 Task: Search one way flight ticket for 1 adult, 5 children, 2 infants in seat and 1 infant on lap in first from Christiansted,st. Croix: Henry E. Rohlsen Airport to Gillette: Gillette Campbell County Airport on 5-1-2023. Choice of flights is Westjet. Number of bags: 2 carry on bags and 6 checked bags. Price is upto 106000. Outbound departure time preference is 15:00.
Action: Mouse moved to (199, 348)
Screenshot: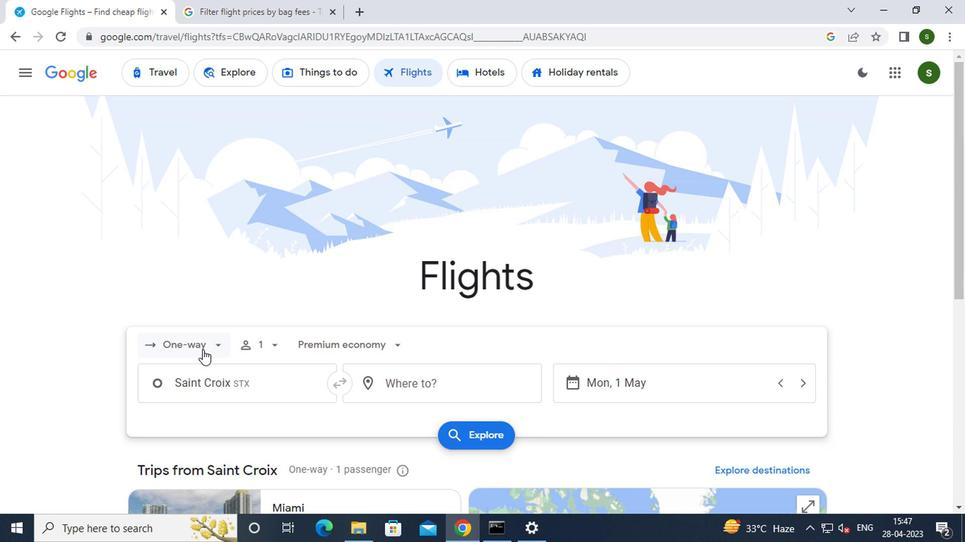 
Action: Mouse pressed left at (199, 348)
Screenshot: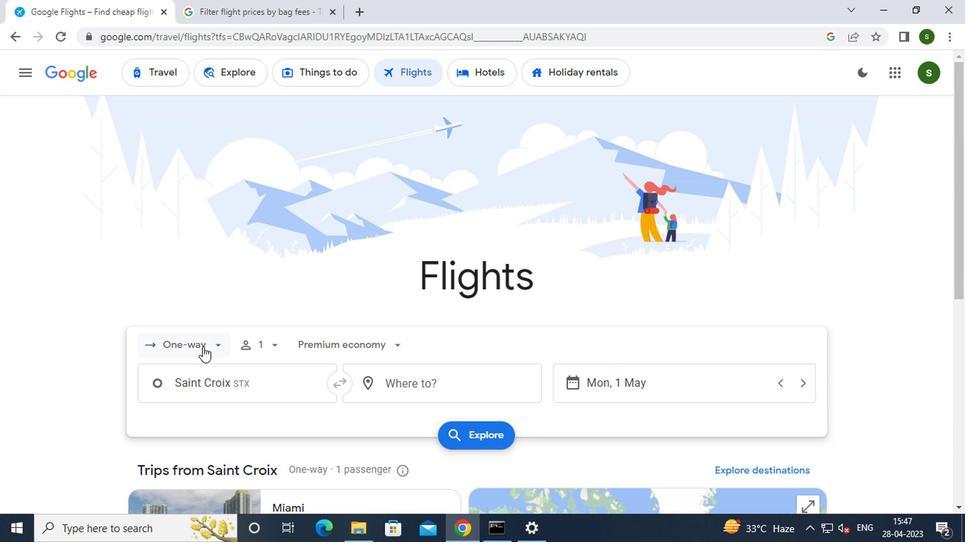 
Action: Mouse moved to (195, 407)
Screenshot: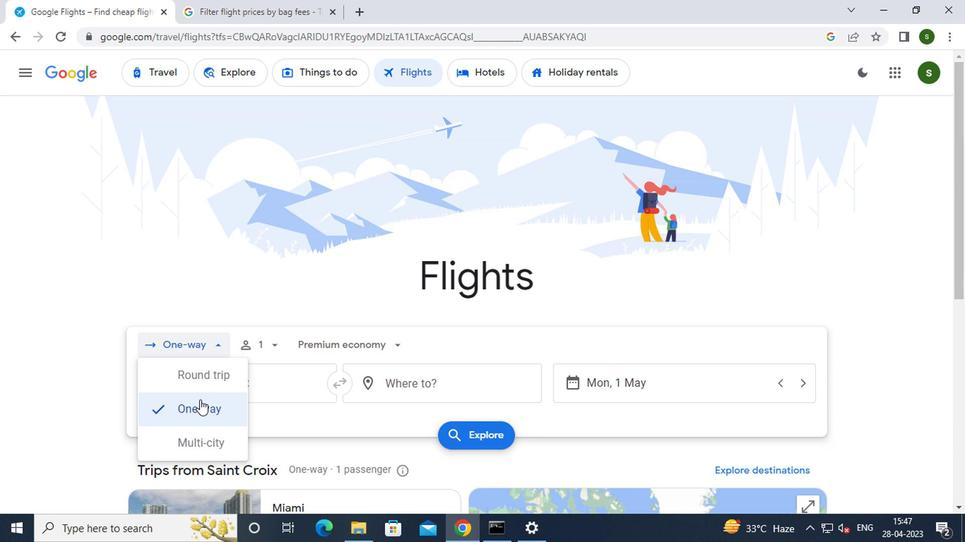 
Action: Mouse pressed left at (195, 407)
Screenshot: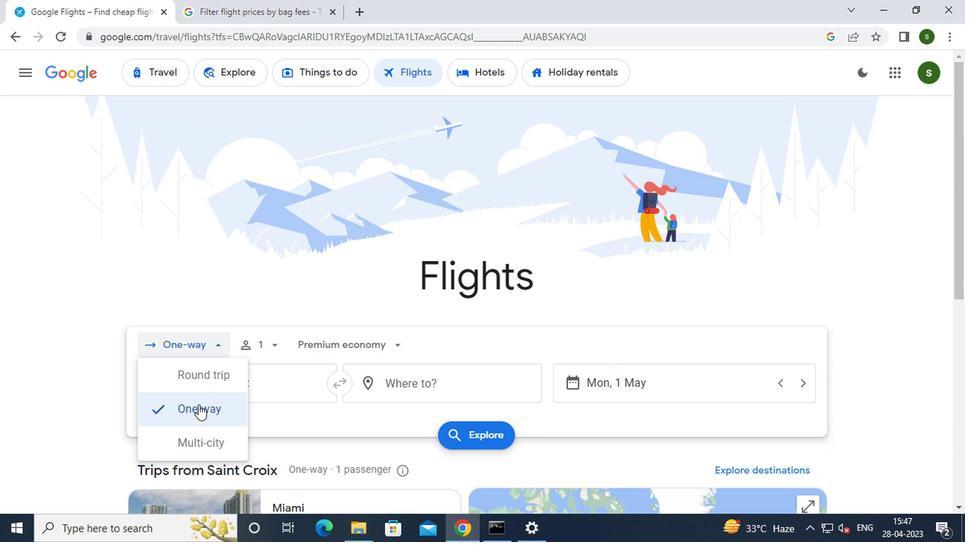 
Action: Mouse moved to (254, 347)
Screenshot: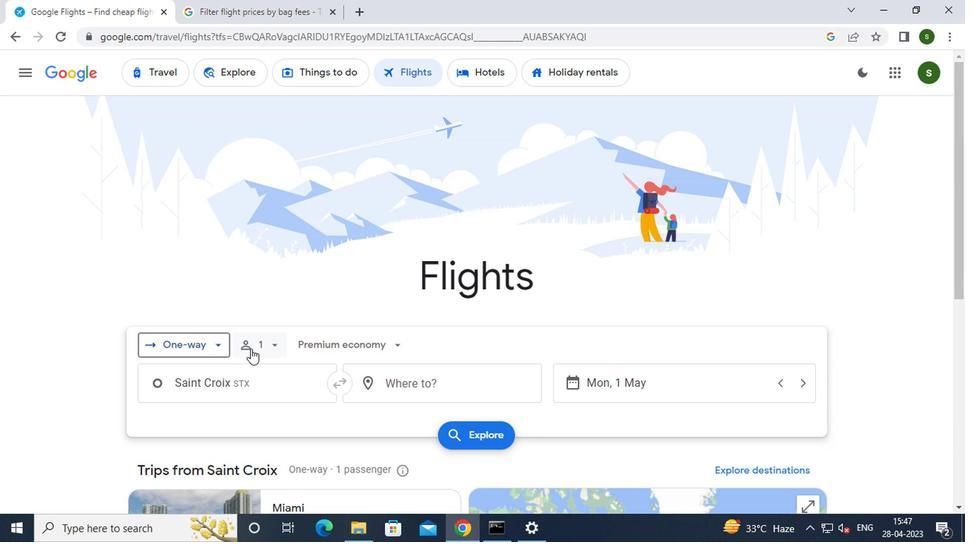 
Action: Mouse pressed left at (254, 347)
Screenshot: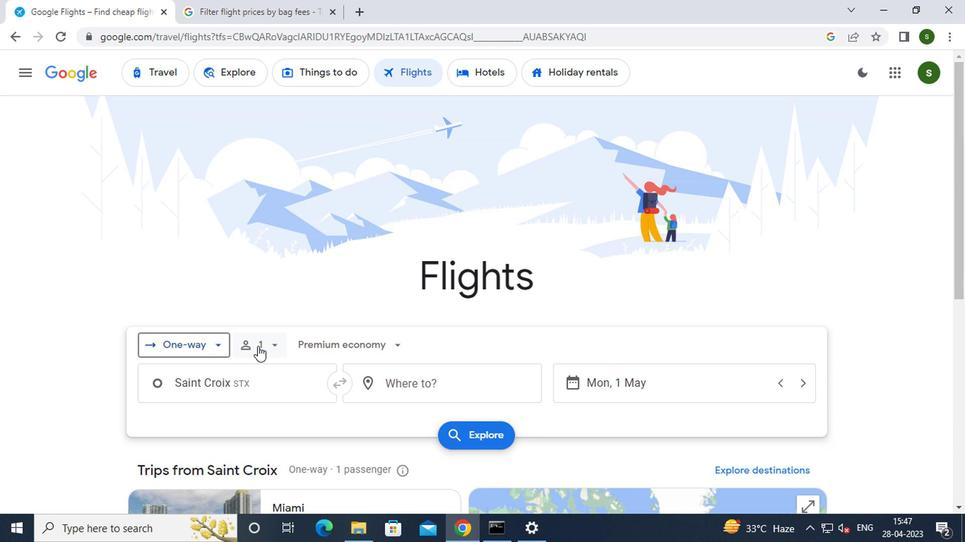 
Action: Mouse moved to (377, 413)
Screenshot: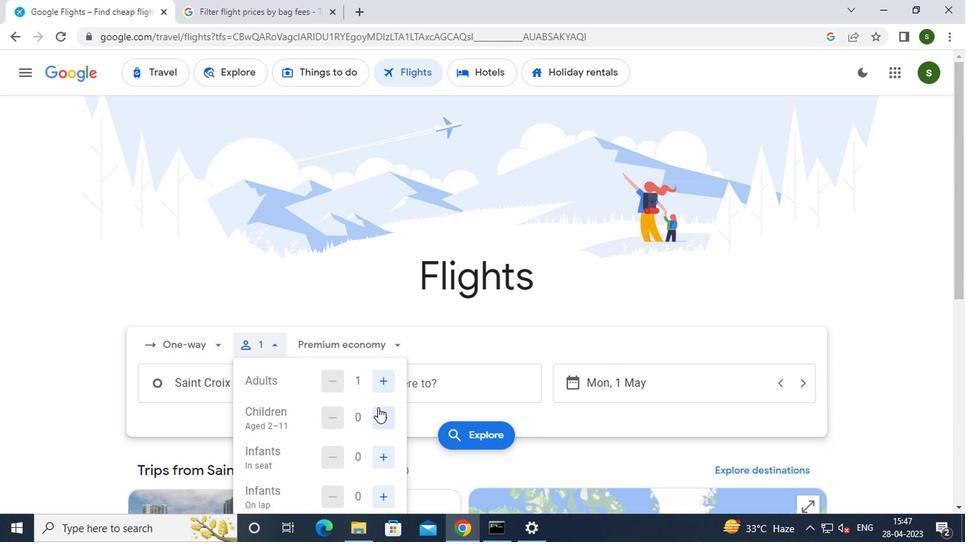 
Action: Mouse pressed left at (377, 413)
Screenshot: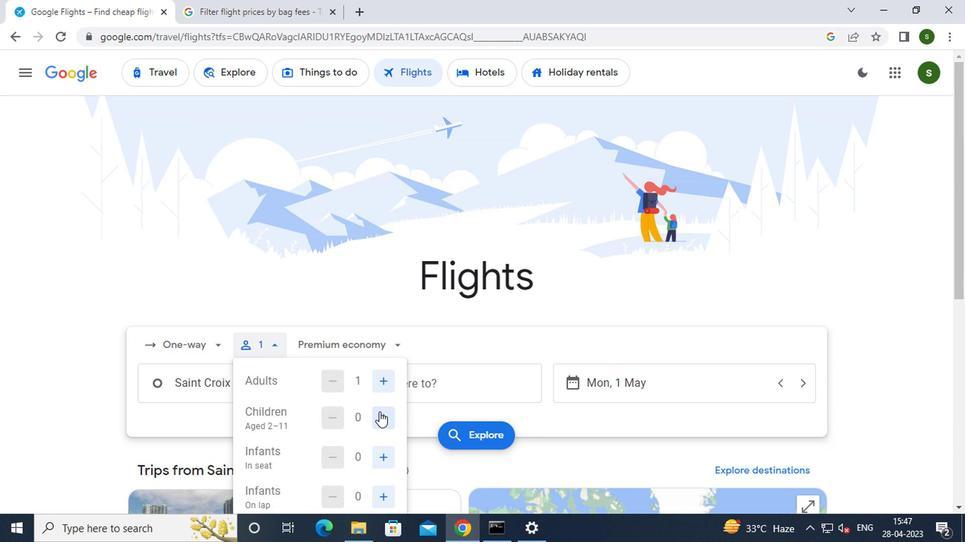 
Action: Mouse pressed left at (377, 413)
Screenshot: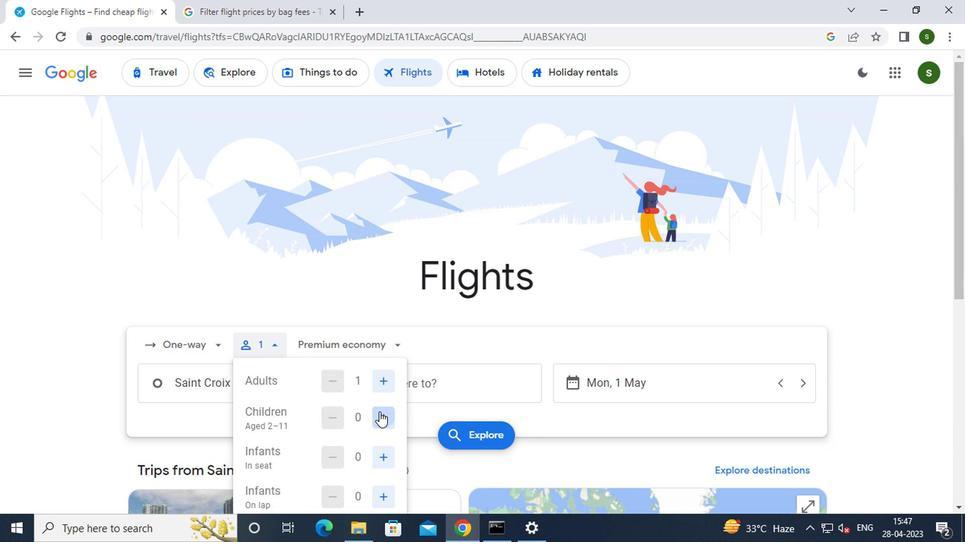
Action: Mouse pressed left at (377, 413)
Screenshot: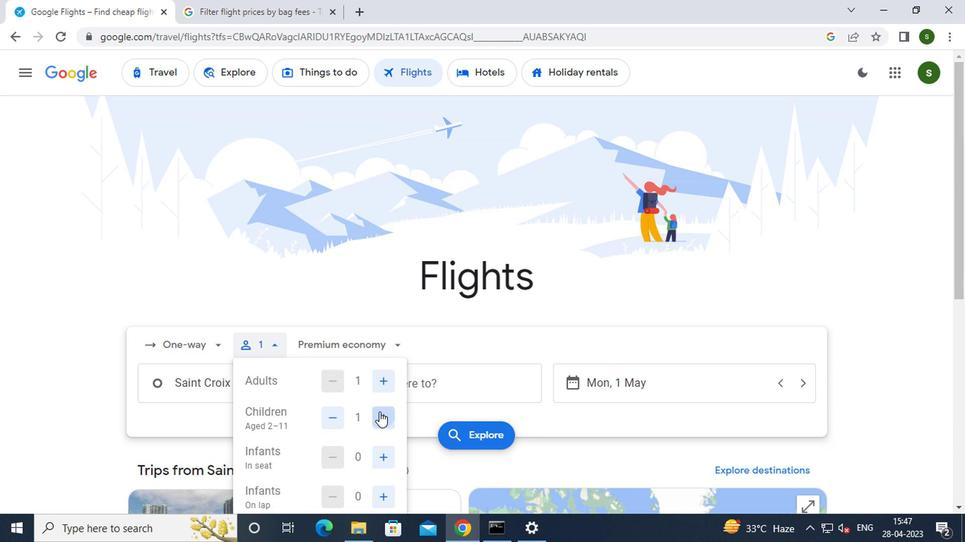 
Action: Mouse pressed left at (377, 413)
Screenshot: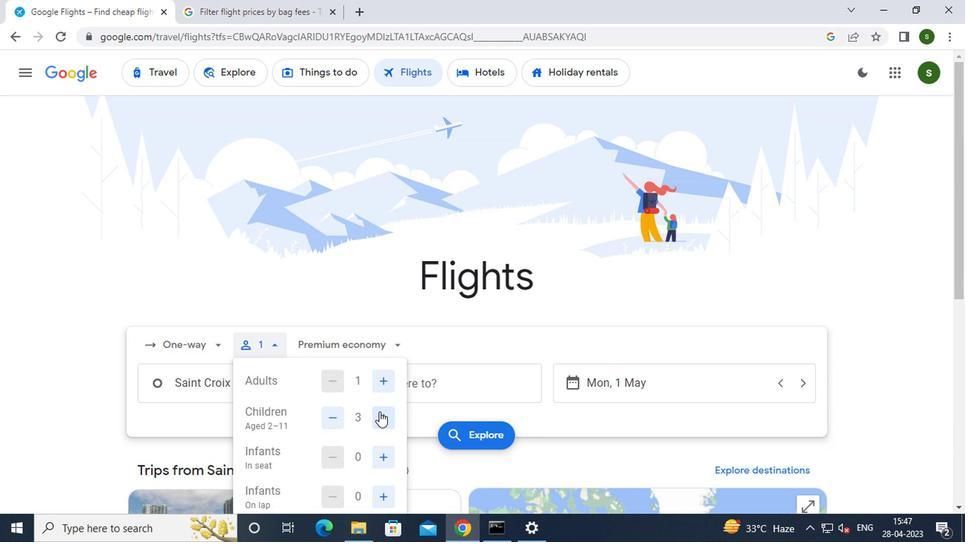 
Action: Mouse moved to (373, 404)
Screenshot: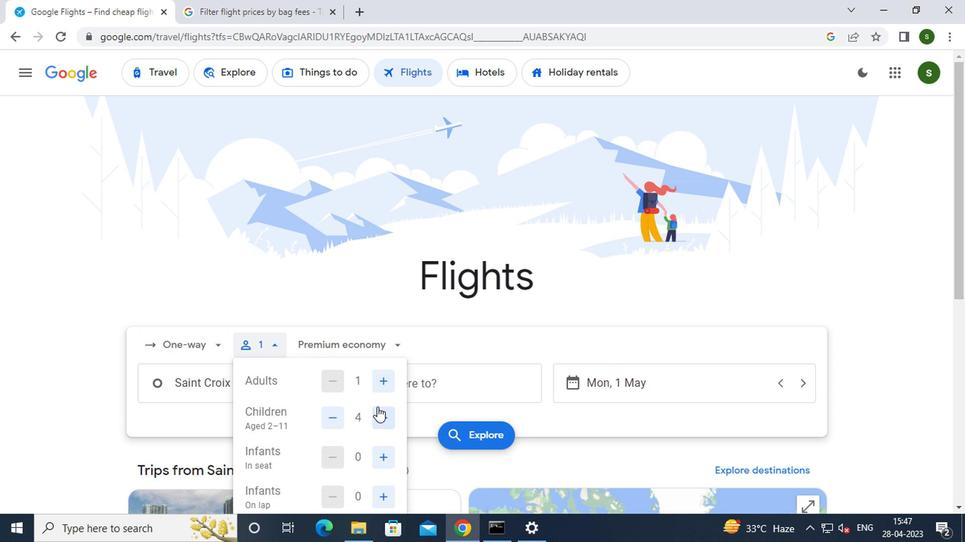 
Action: Mouse scrolled (373, 403) with delta (0, 0)
Screenshot: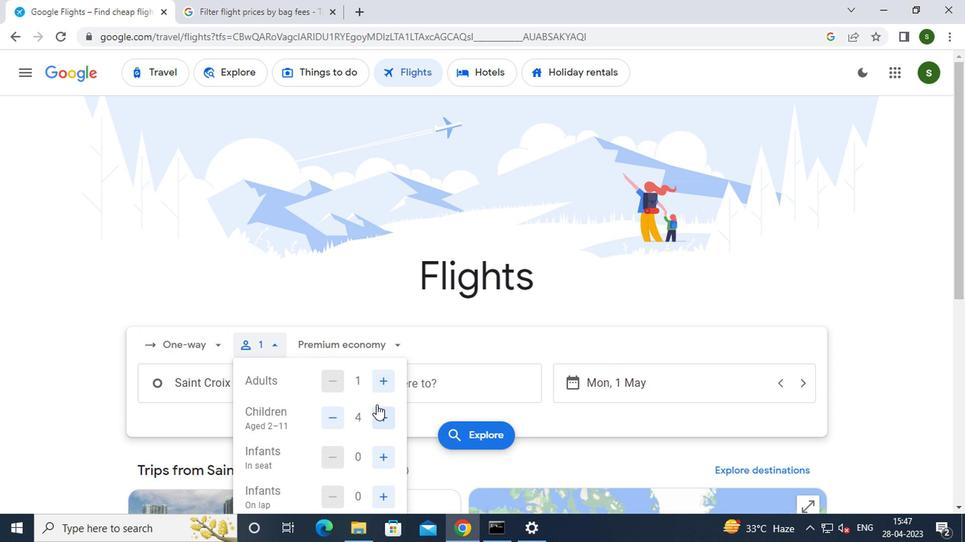 
Action: Mouse moved to (375, 378)
Screenshot: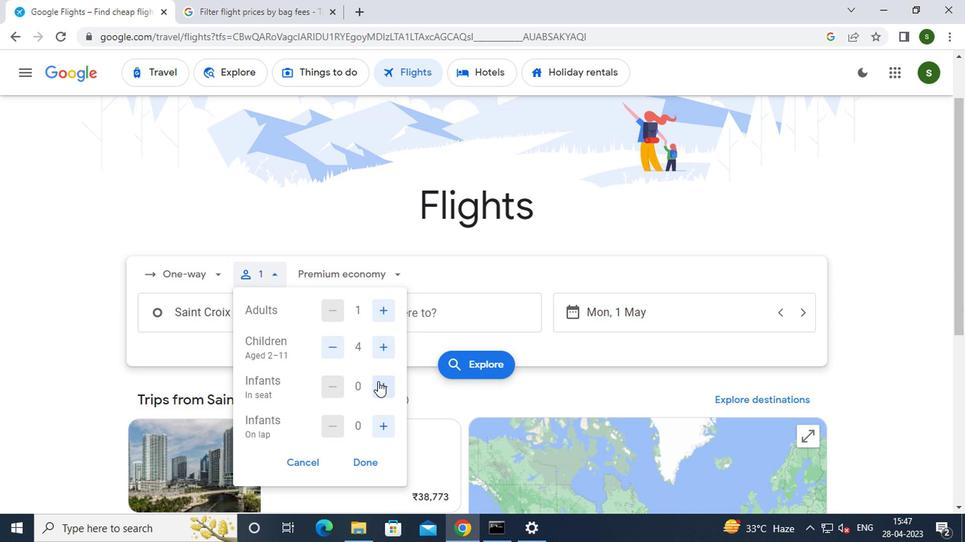 
Action: Mouse pressed left at (375, 378)
Screenshot: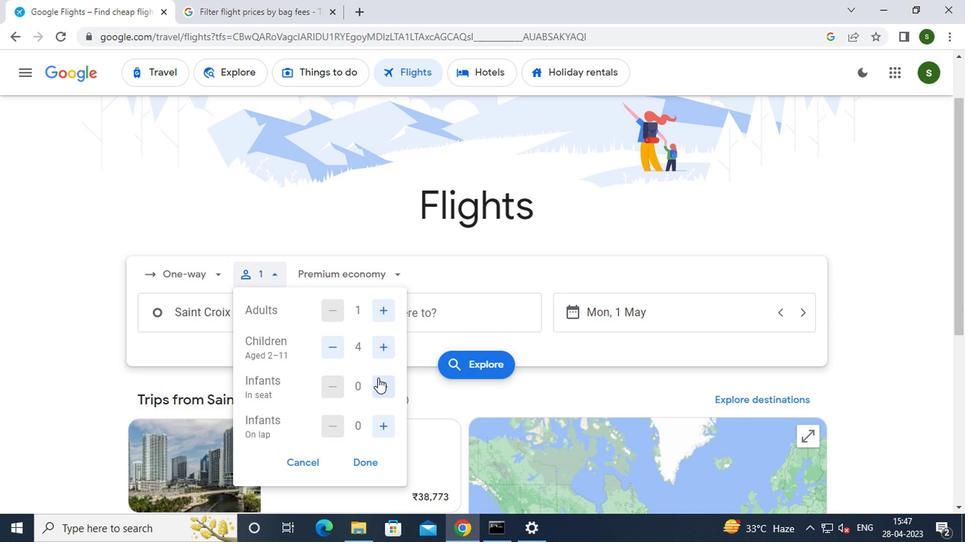 
Action: Mouse moved to (383, 420)
Screenshot: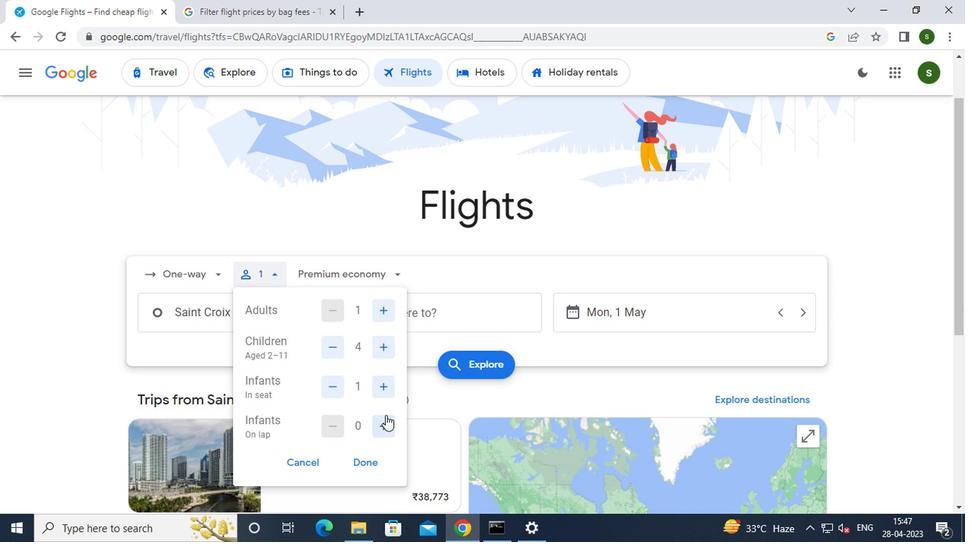 
Action: Mouse pressed left at (383, 420)
Screenshot: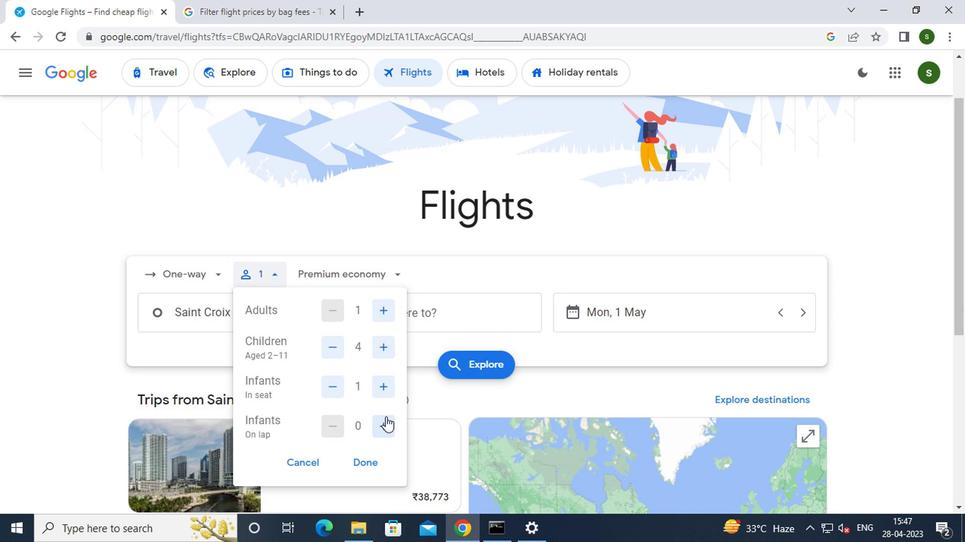 
Action: Mouse moved to (366, 283)
Screenshot: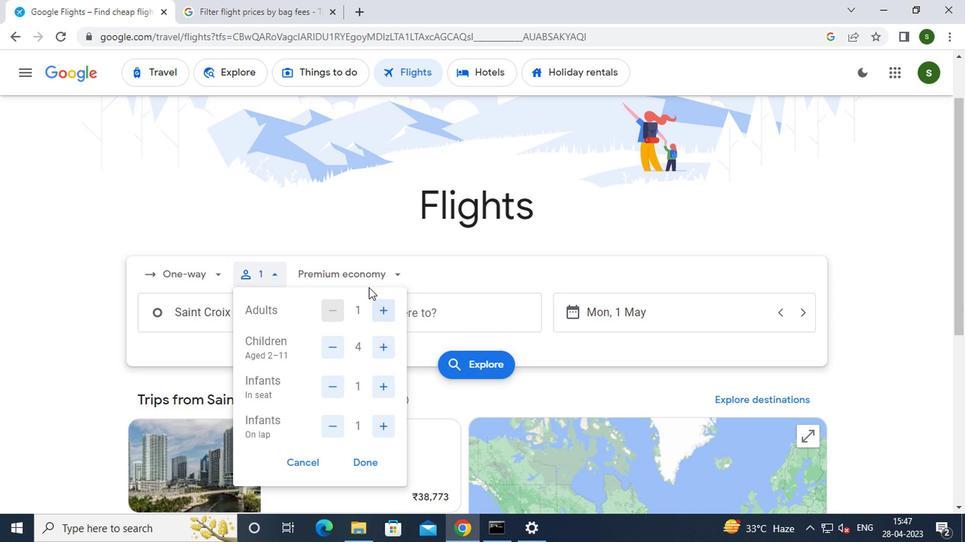 
Action: Mouse pressed left at (366, 283)
Screenshot: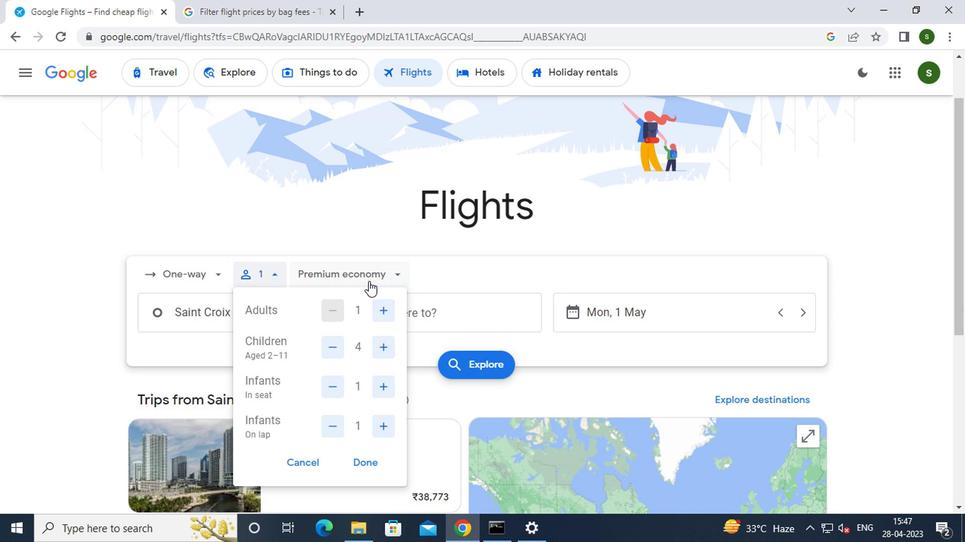 
Action: Mouse moved to (354, 407)
Screenshot: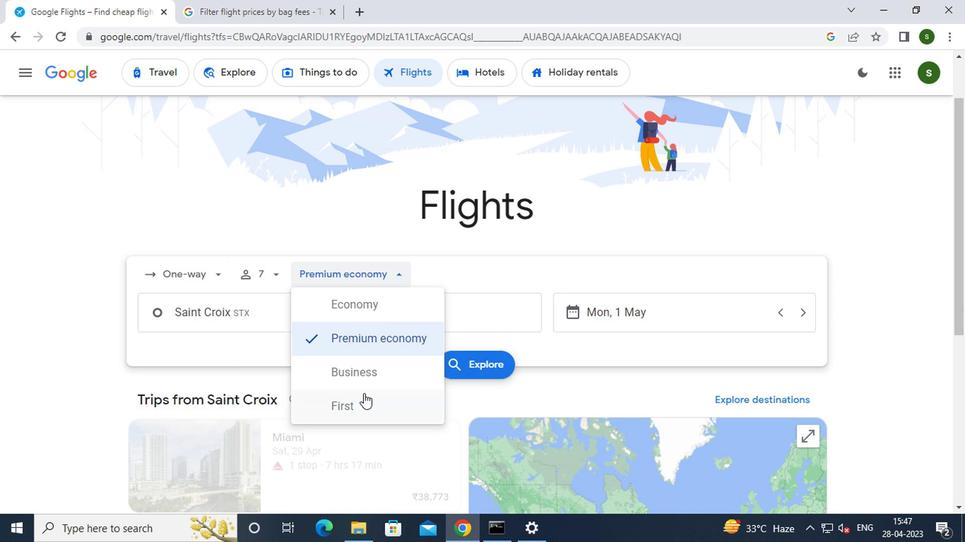 
Action: Mouse pressed left at (354, 407)
Screenshot: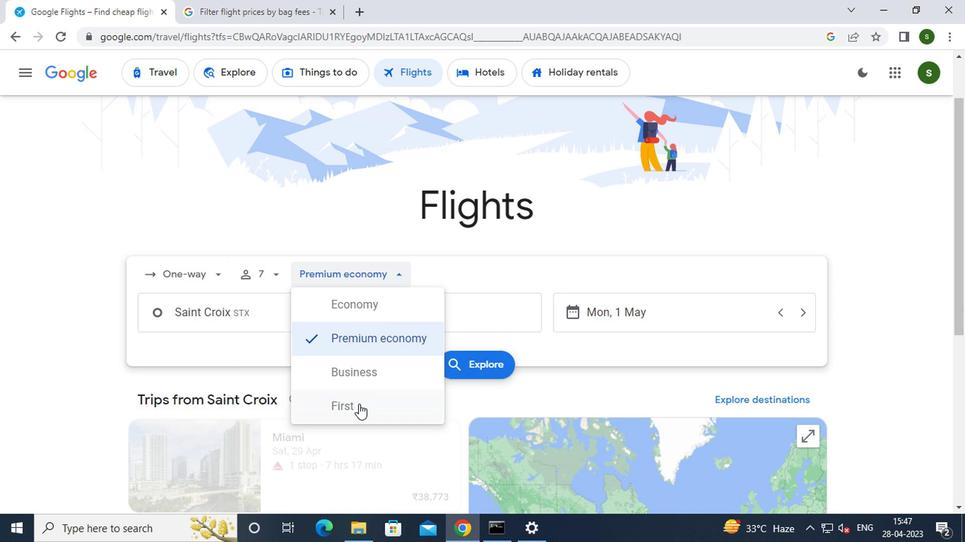 
Action: Mouse moved to (271, 326)
Screenshot: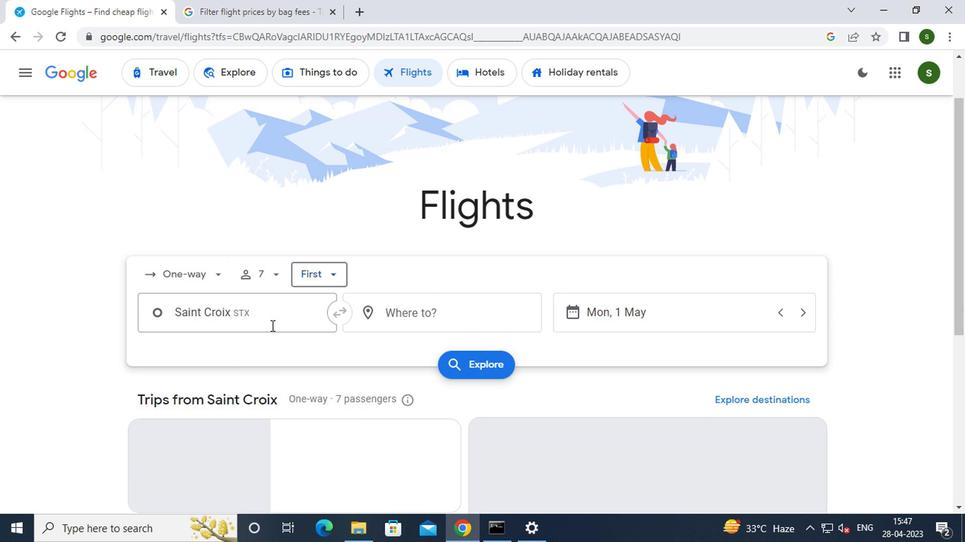 
Action: Mouse pressed left at (271, 326)
Screenshot: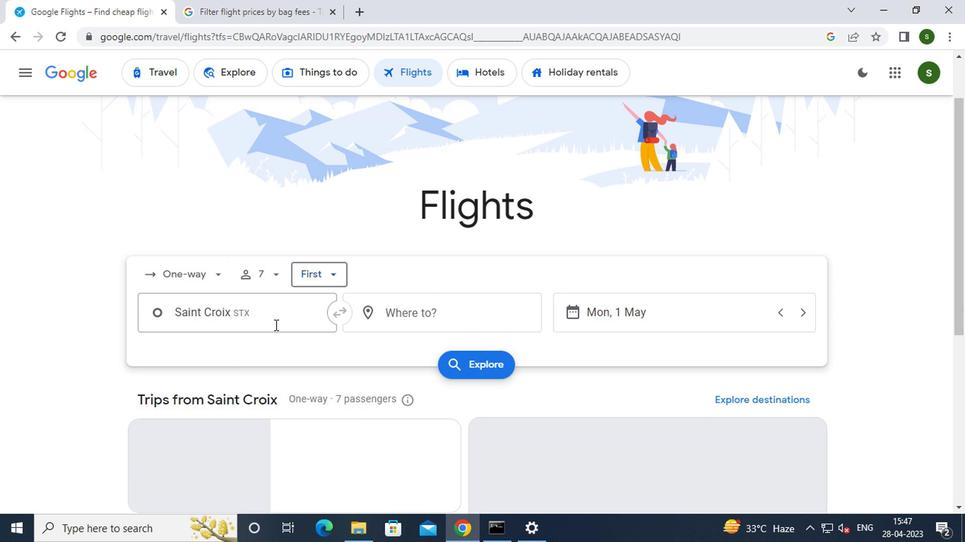 
Action: Key pressed h<Key.caps_lock>enry
Screenshot: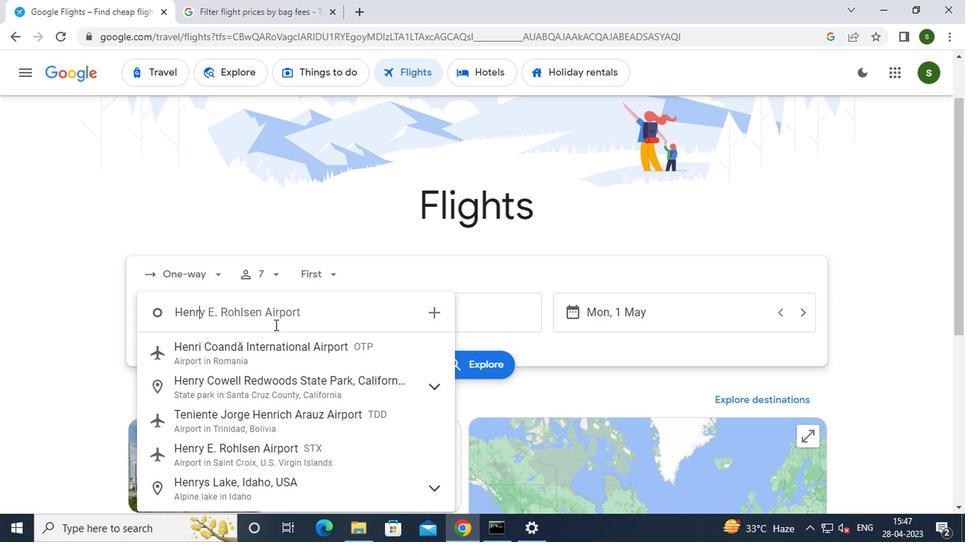 
Action: Mouse moved to (266, 425)
Screenshot: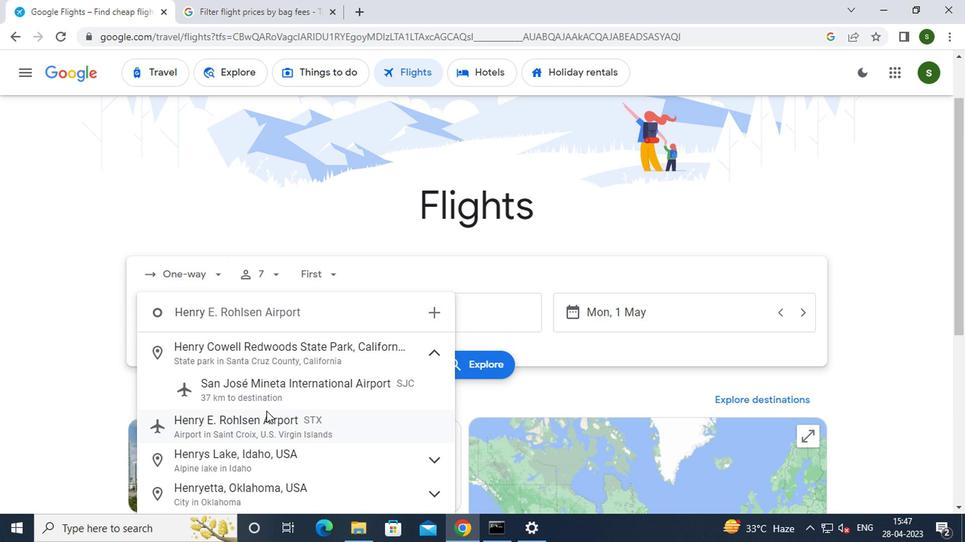 
Action: Mouse pressed left at (266, 425)
Screenshot: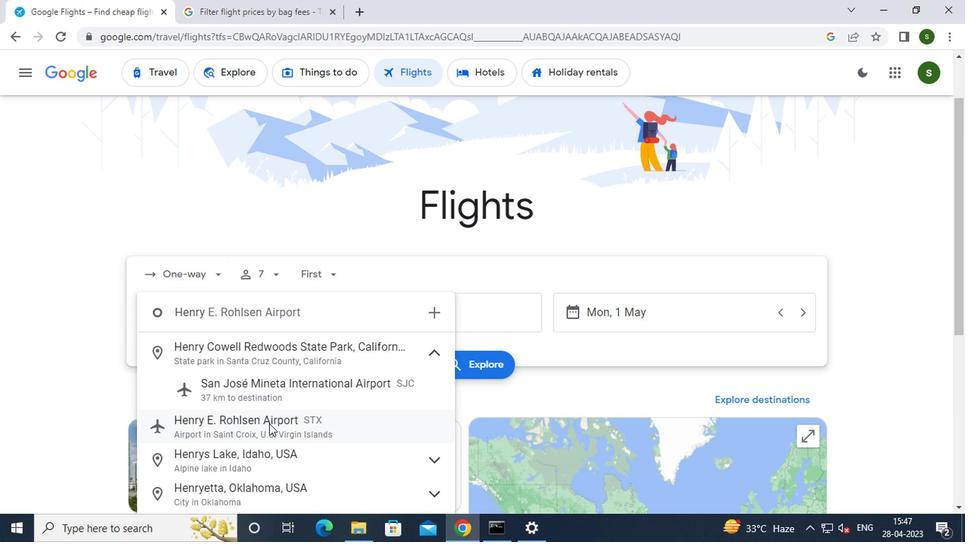 
Action: Mouse moved to (458, 310)
Screenshot: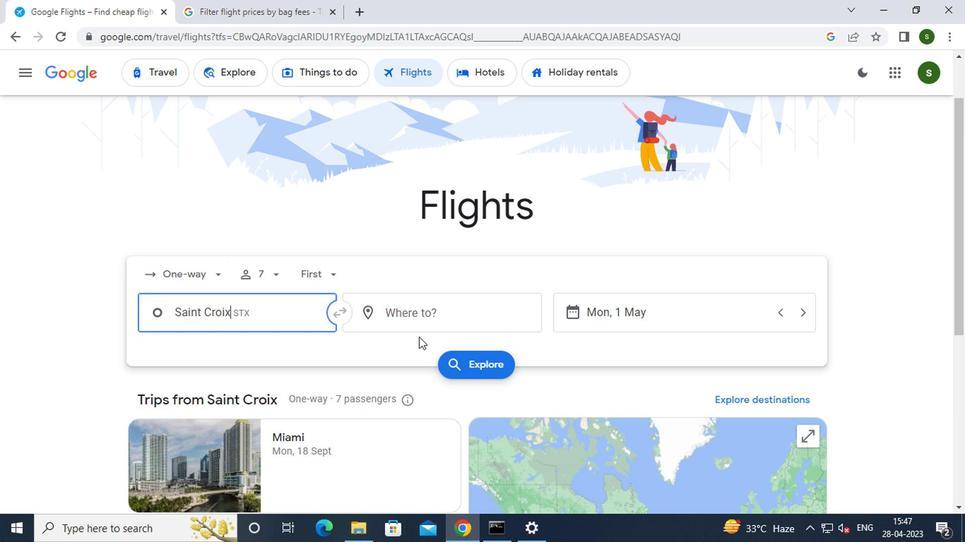 
Action: Mouse pressed left at (458, 310)
Screenshot: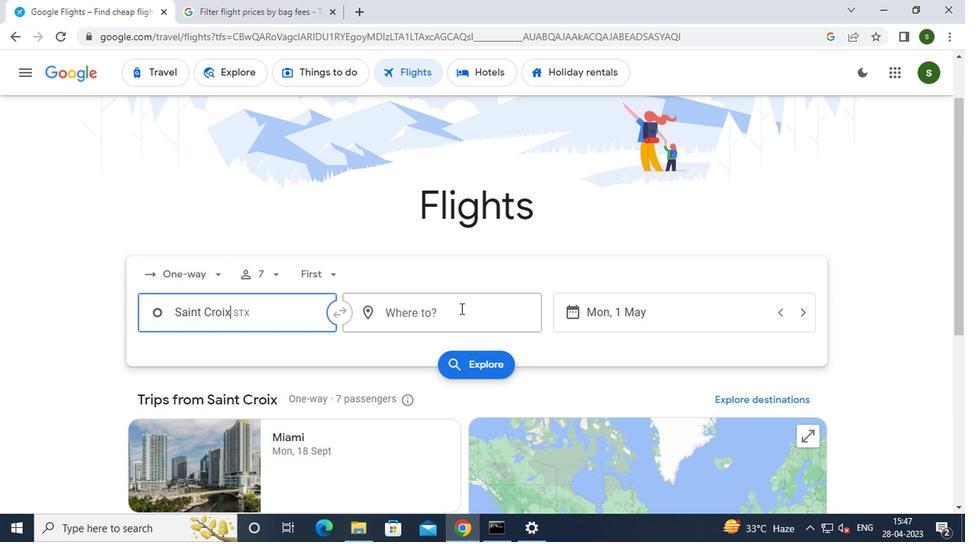 
Action: Mouse moved to (452, 306)
Screenshot: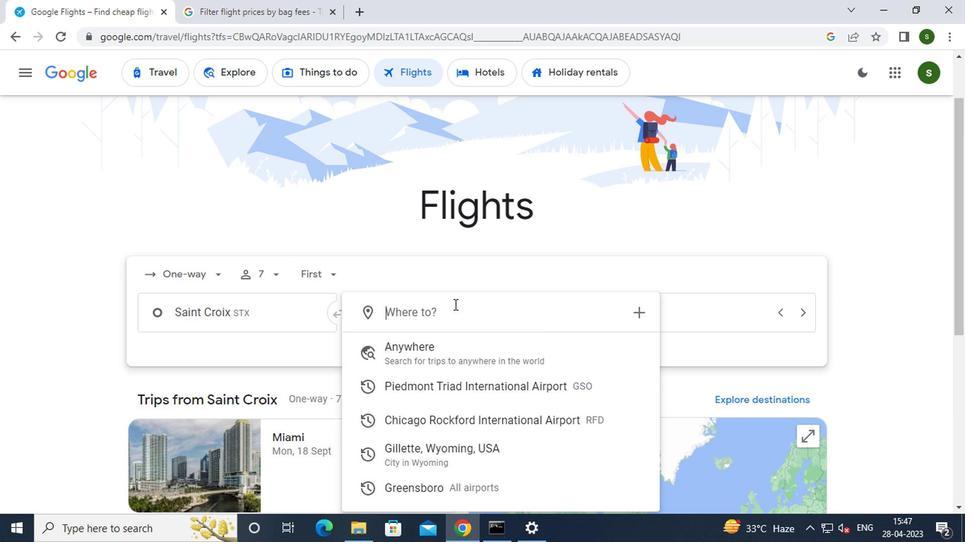 
Action: Key pressed <Key.caps_lock>g<Key.caps_lock>illette<Key.enter>
Screenshot: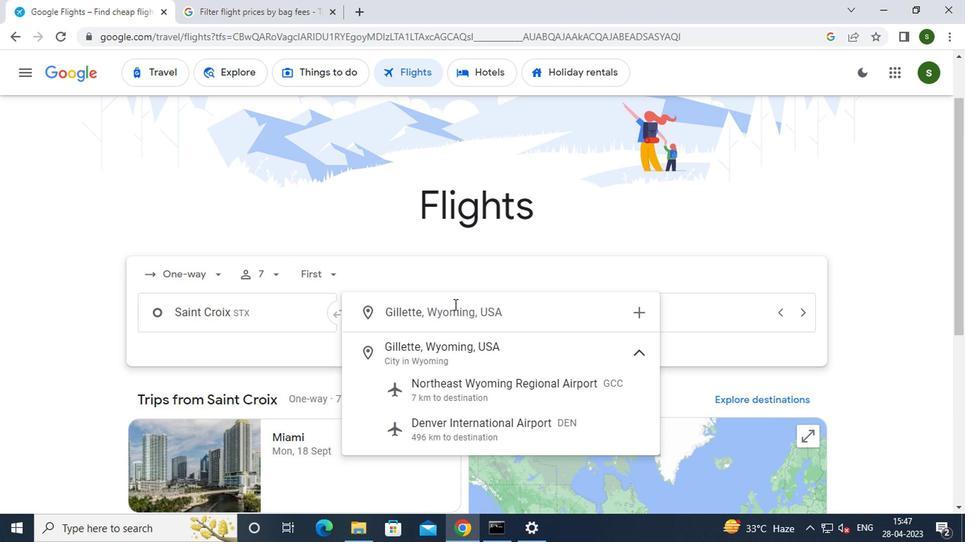 
Action: Mouse moved to (654, 312)
Screenshot: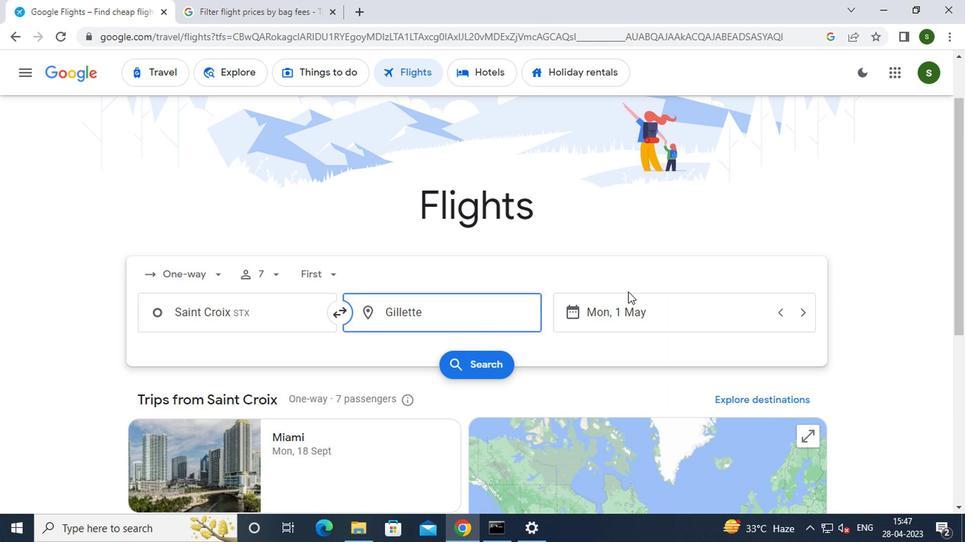
Action: Mouse pressed left at (654, 312)
Screenshot: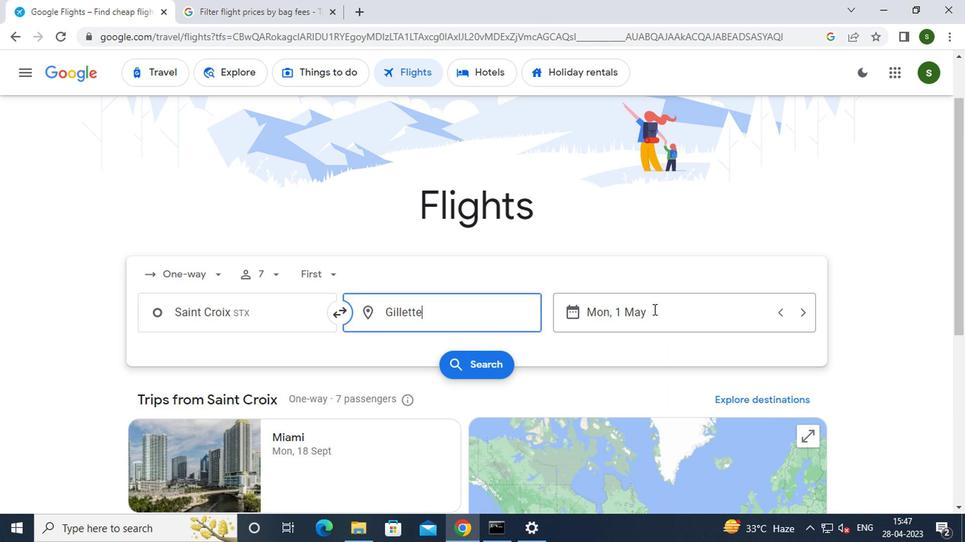 
Action: Mouse moved to (614, 264)
Screenshot: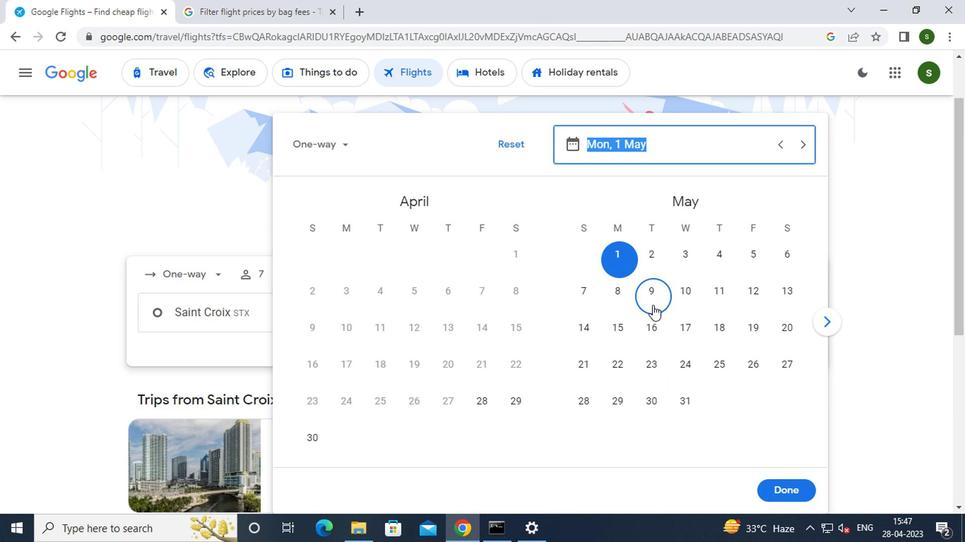 
Action: Mouse pressed left at (614, 264)
Screenshot: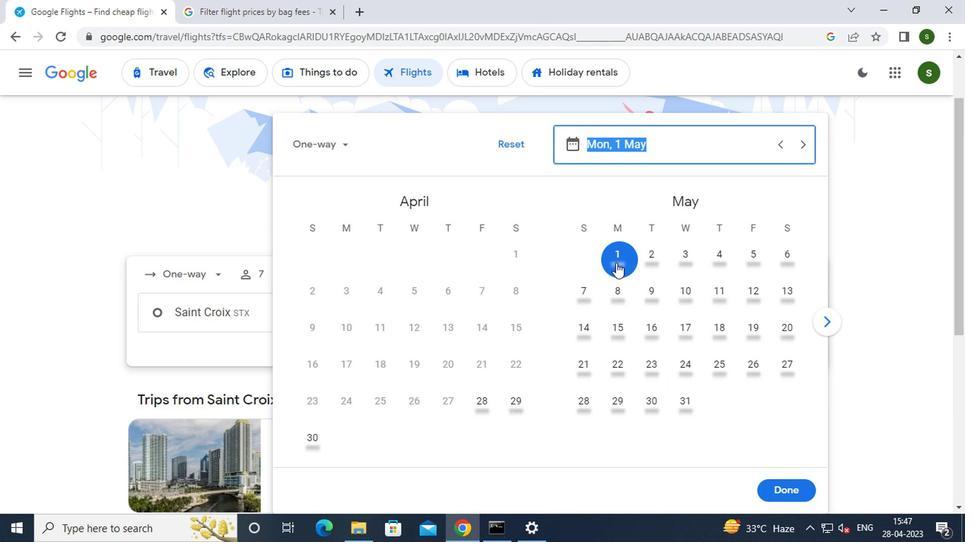 
Action: Mouse moved to (786, 488)
Screenshot: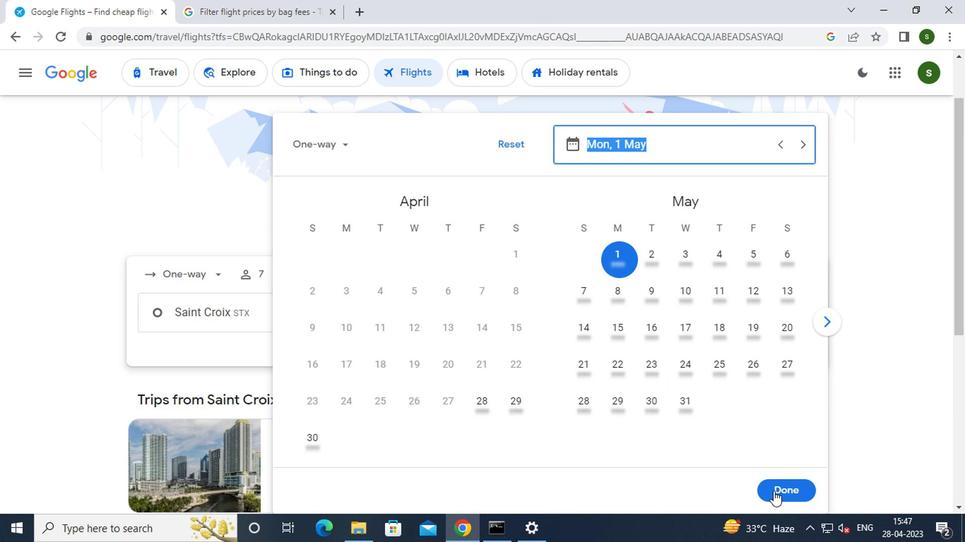 
Action: Mouse pressed left at (786, 488)
Screenshot: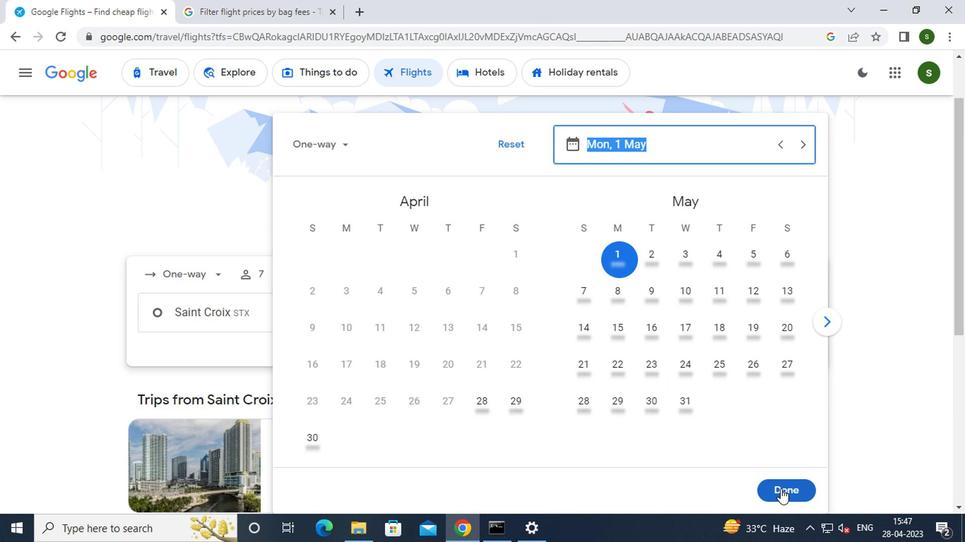 
Action: Mouse moved to (474, 373)
Screenshot: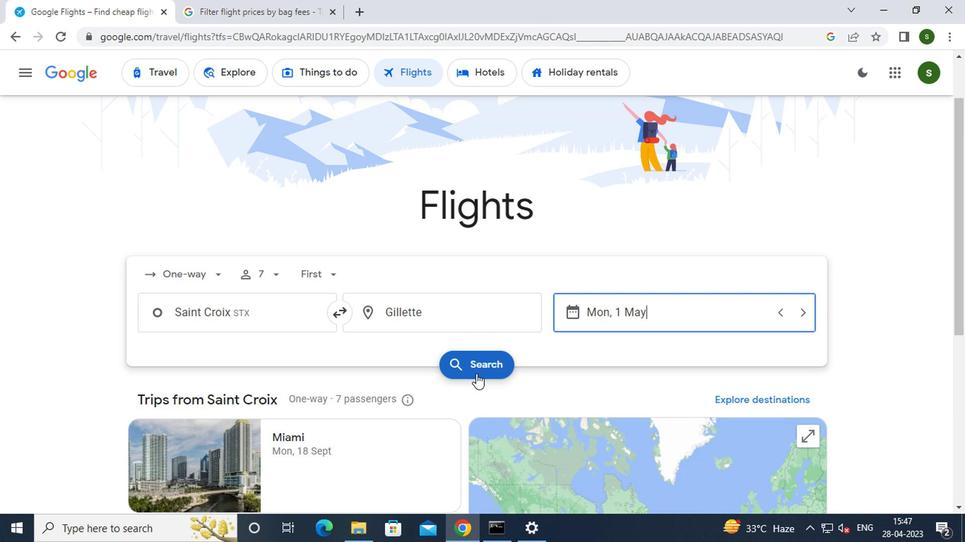 
Action: Mouse pressed left at (474, 373)
Screenshot: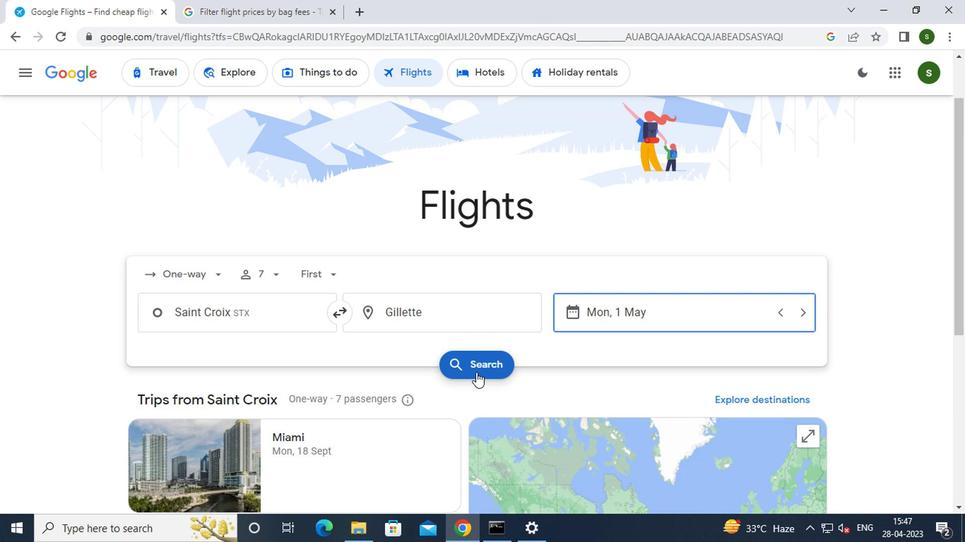 
Action: Mouse moved to (138, 209)
Screenshot: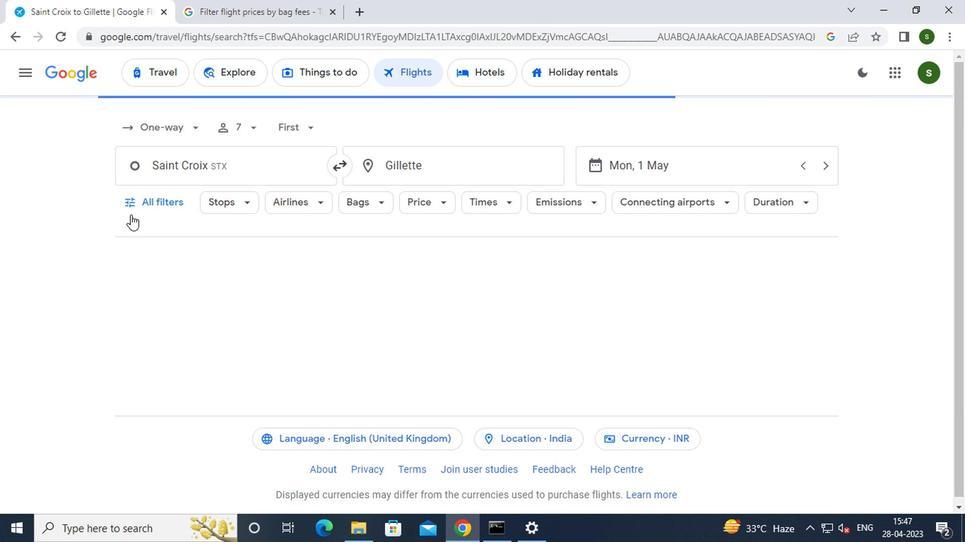 
Action: Mouse pressed left at (138, 209)
Screenshot: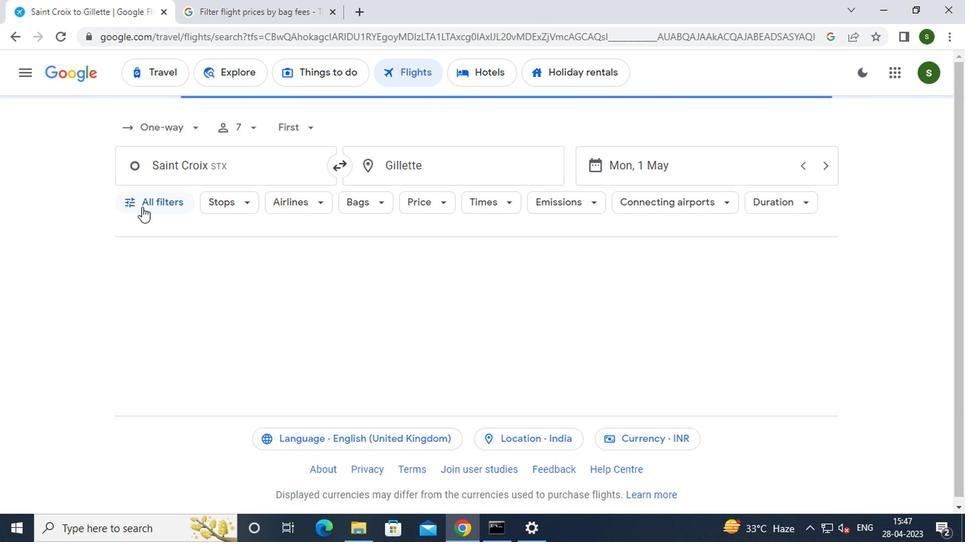 
Action: Mouse moved to (224, 307)
Screenshot: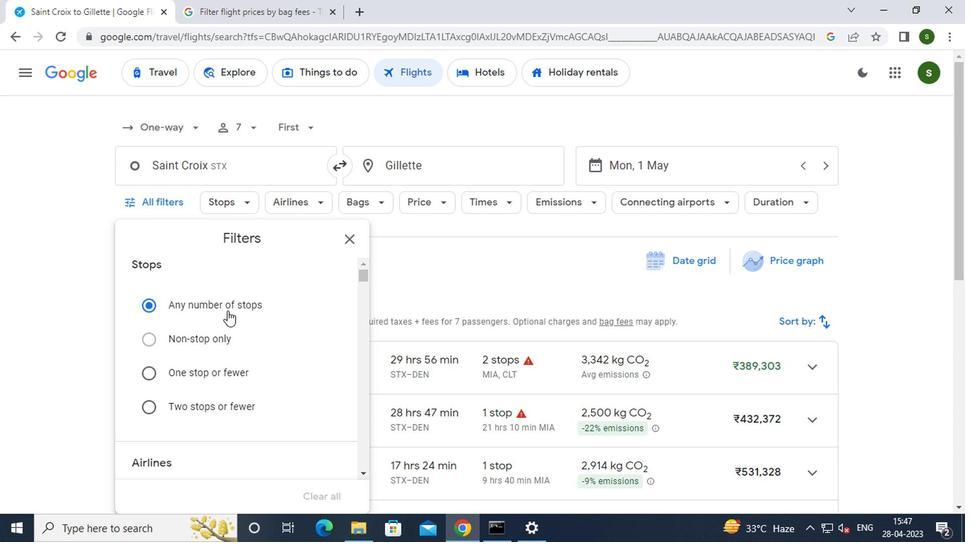 
Action: Mouse scrolled (224, 307) with delta (0, 0)
Screenshot: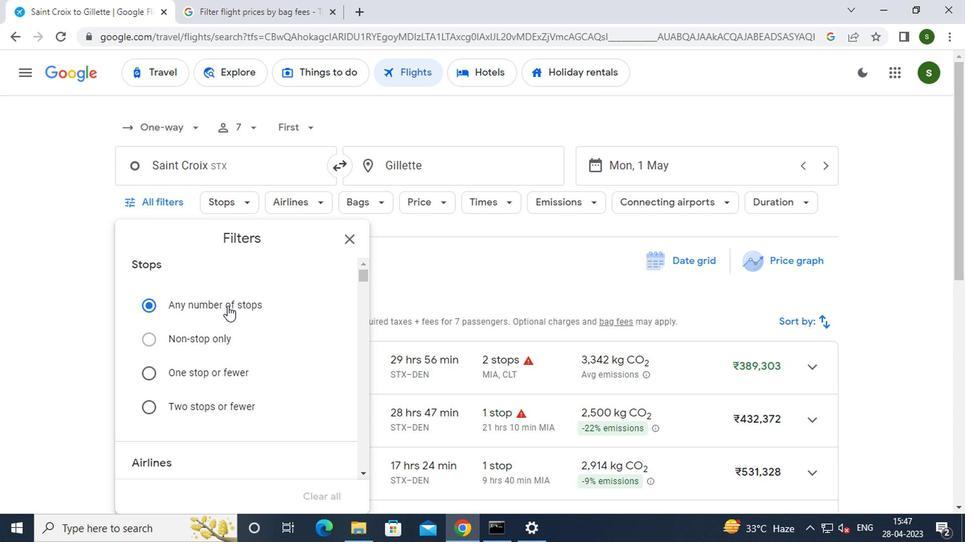 
Action: Mouse scrolled (224, 307) with delta (0, 0)
Screenshot: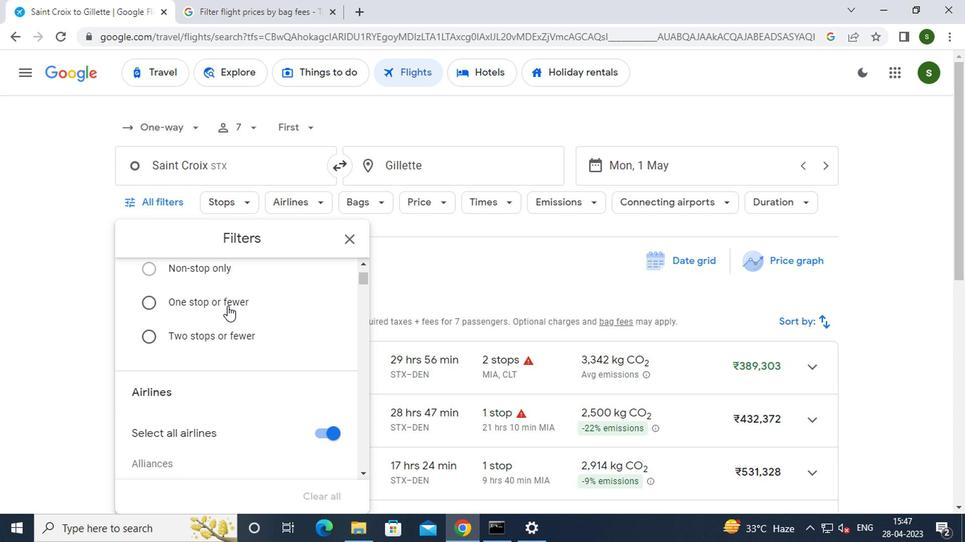 
Action: Mouse moved to (325, 366)
Screenshot: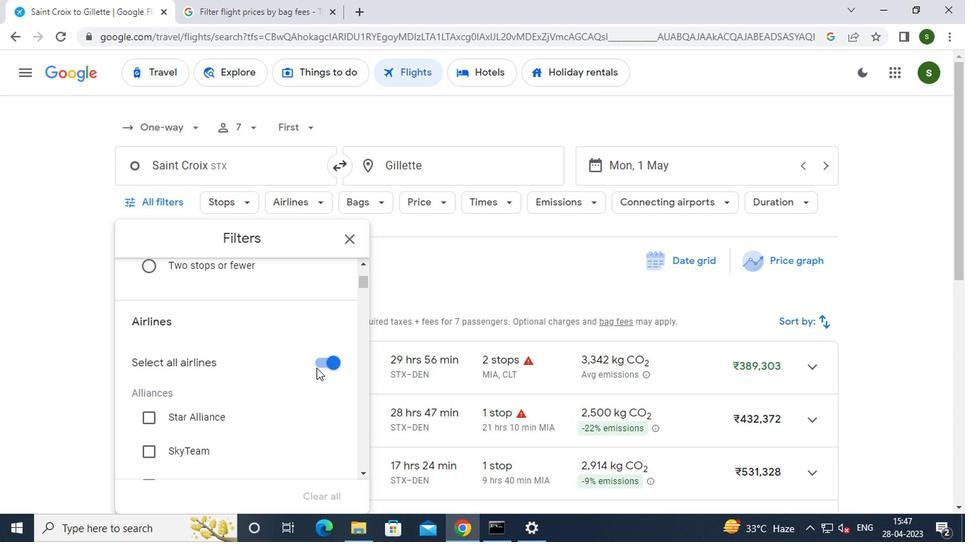 
Action: Mouse pressed left at (325, 366)
Screenshot: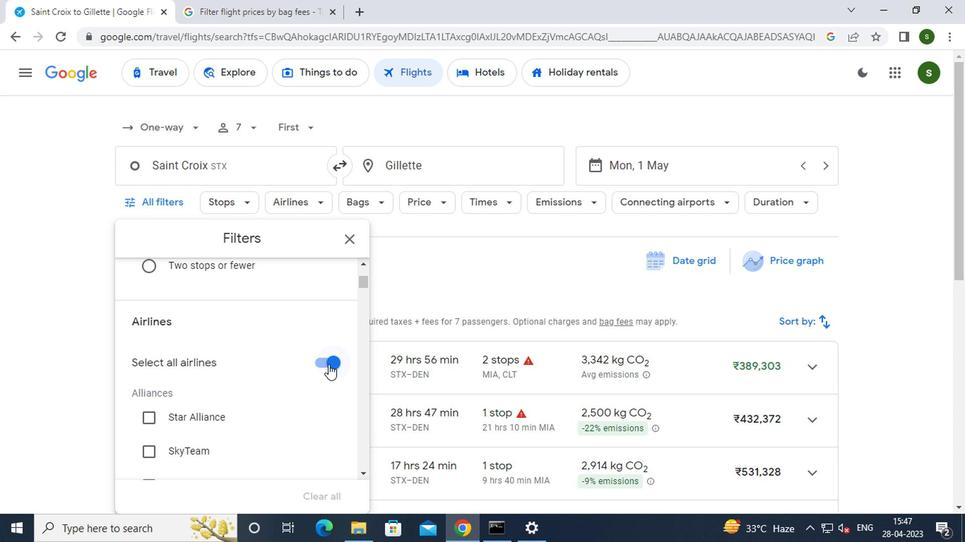 
Action: Mouse moved to (246, 328)
Screenshot: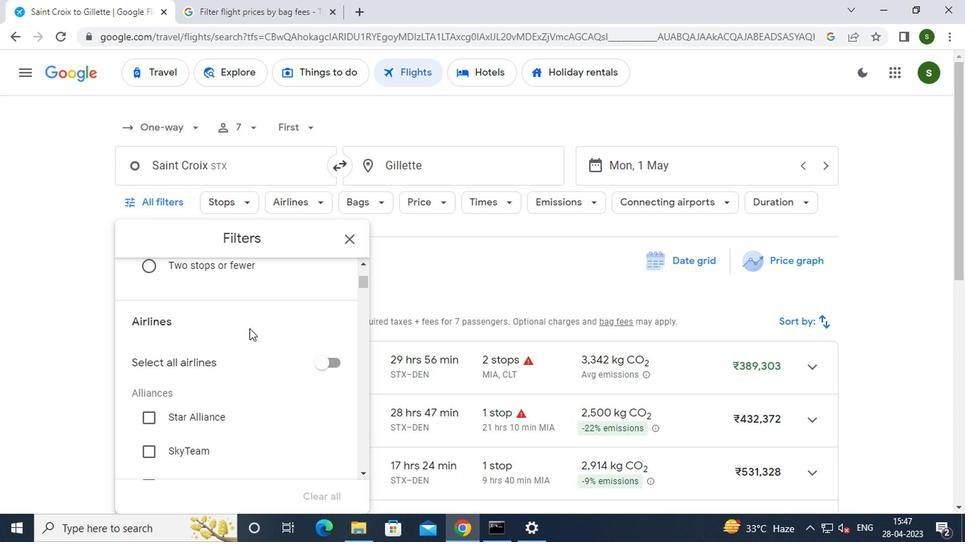 
Action: Mouse scrolled (246, 328) with delta (0, 0)
Screenshot: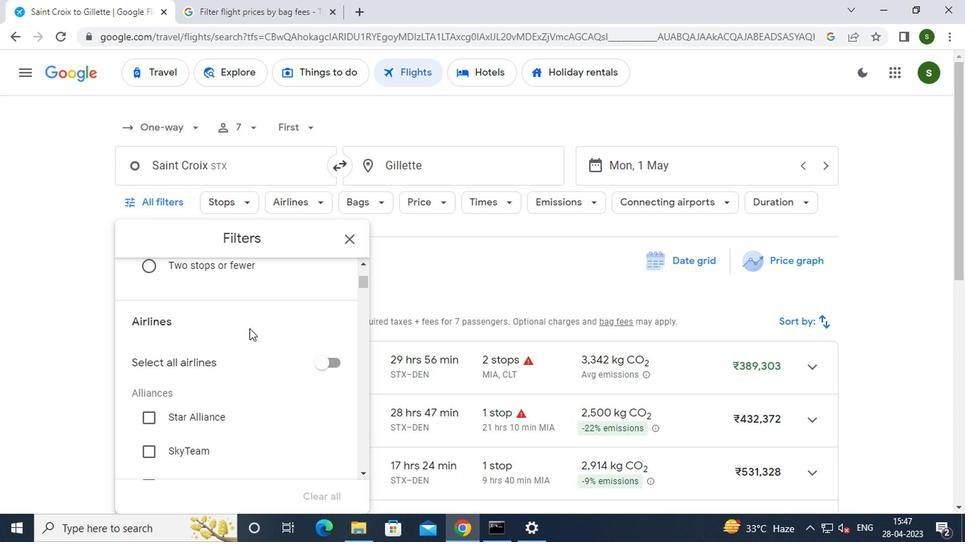 
Action: Mouse scrolled (246, 328) with delta (0, 0)
Screenshot: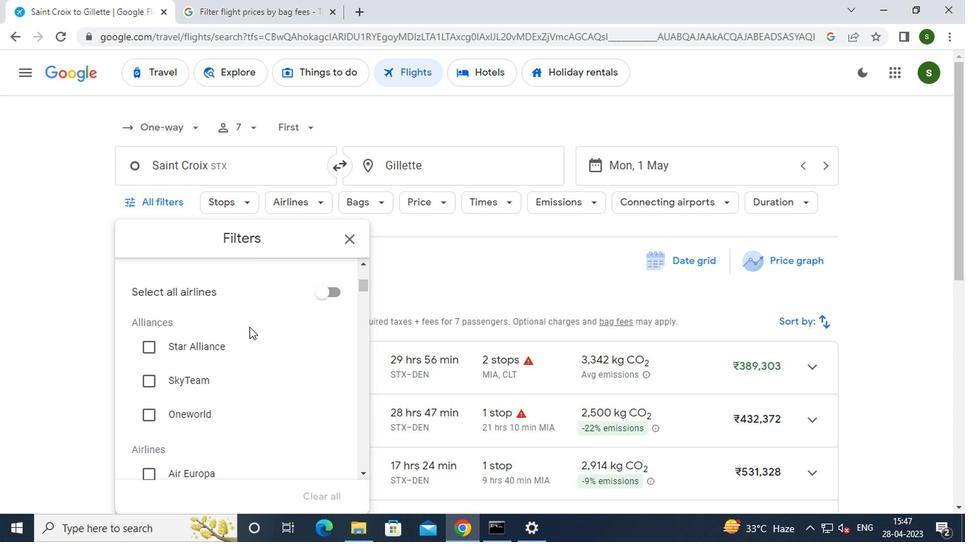 
Action: Mouse scrolled (246, 328) with delta (0, 0)
Screenshot: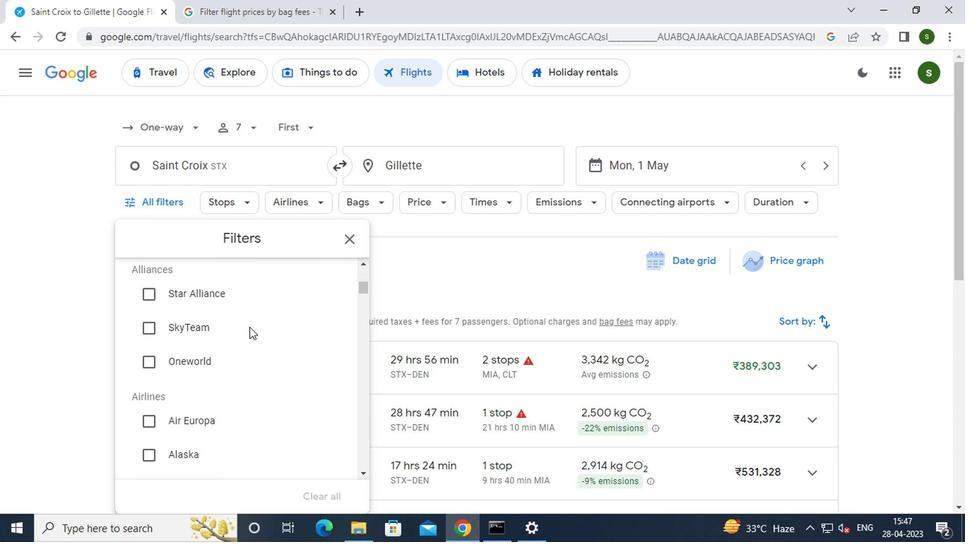 
Action: Mouse scrolled (246, 328) with delta (0, 0)
Screenshot: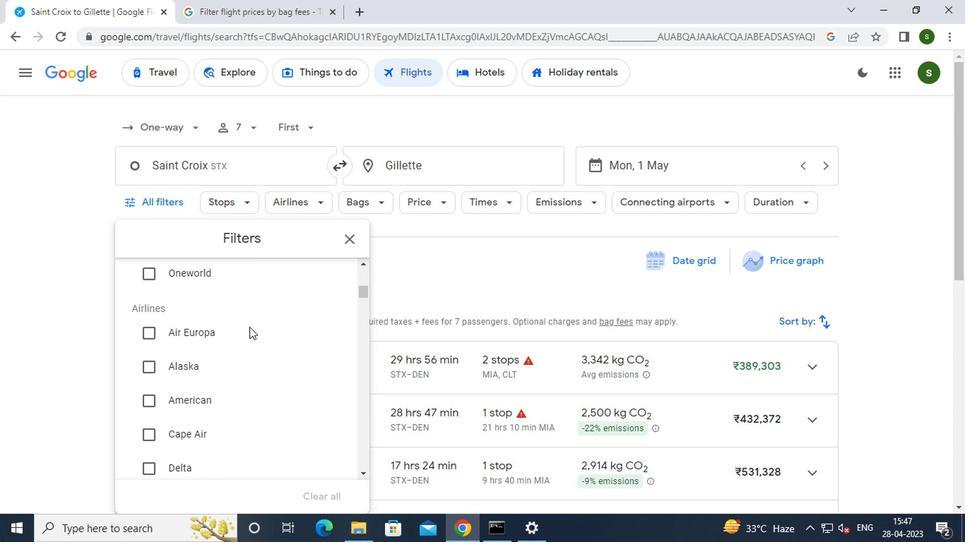 
Action: Mouse scrolled (246, 328) with delta (0, 0)
Screenshot: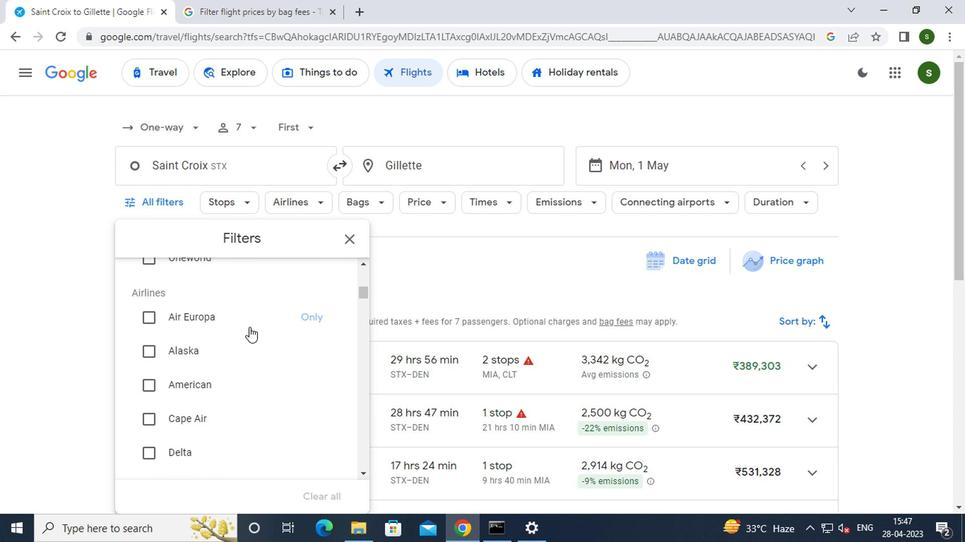 
Action: Mouse scrolled (246, 328) with delta (0, 0)
Screenshot: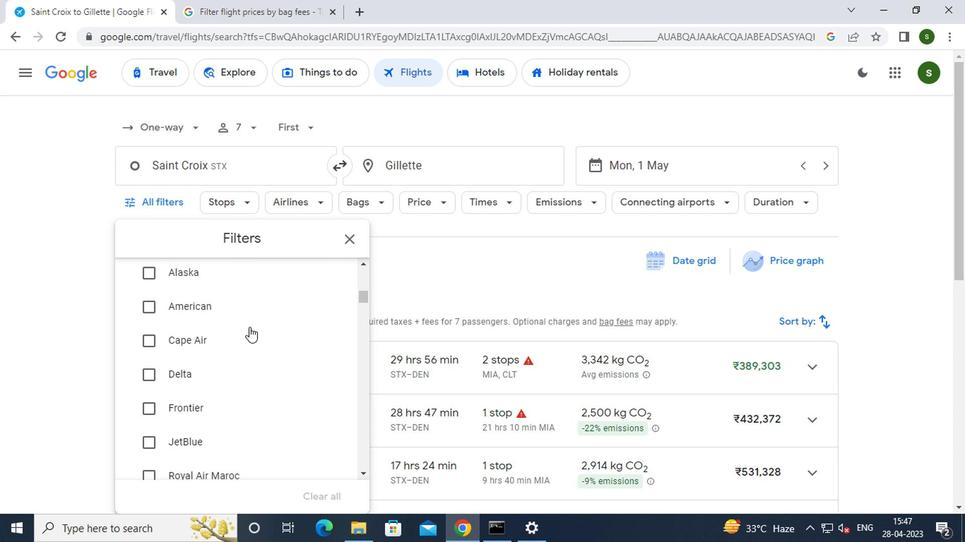 
Action: Mouse scrolled (246, 328) with delta (0, 0)
Screenshot: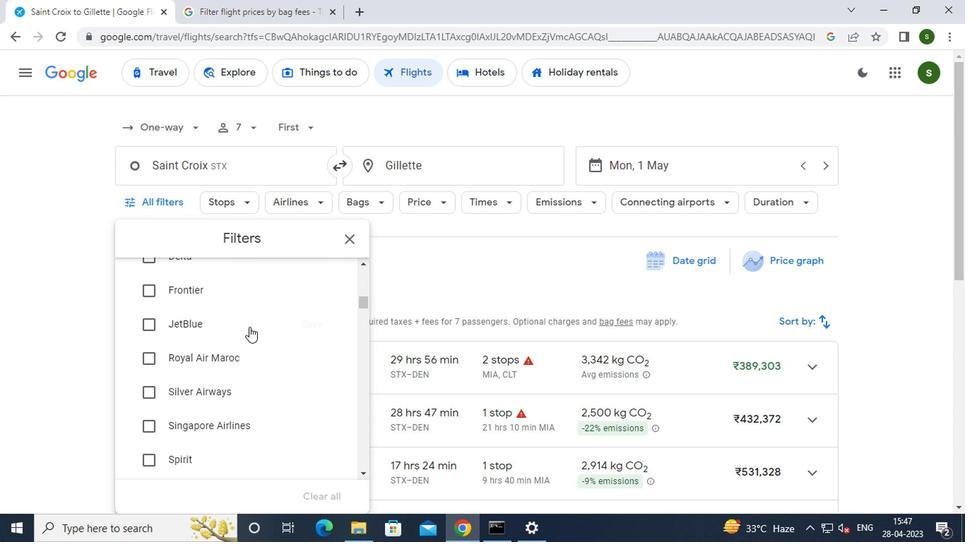 
Action: Mouse scrolled (246, 328) with delta (0, 0)
Screenshot: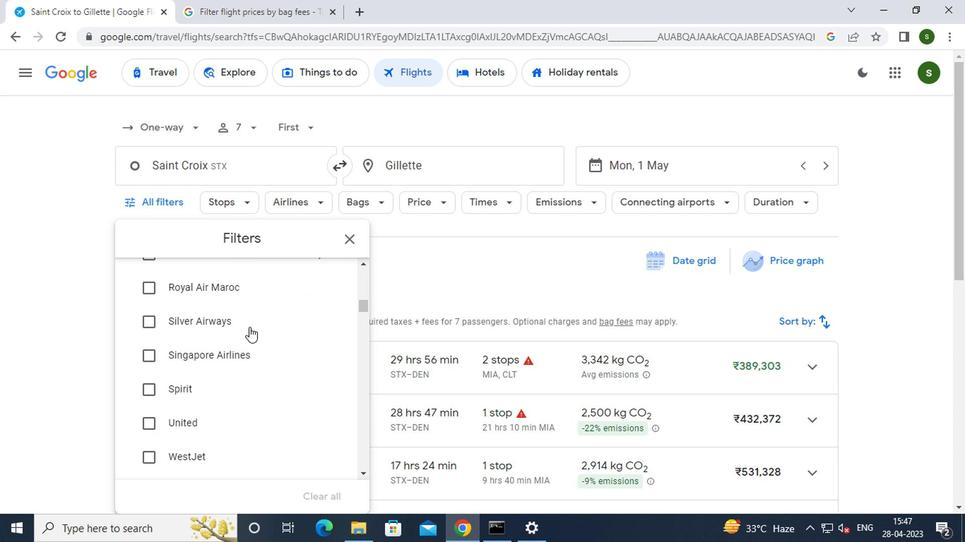 
Action: Mouse moved to (195, 388)
Screenshot: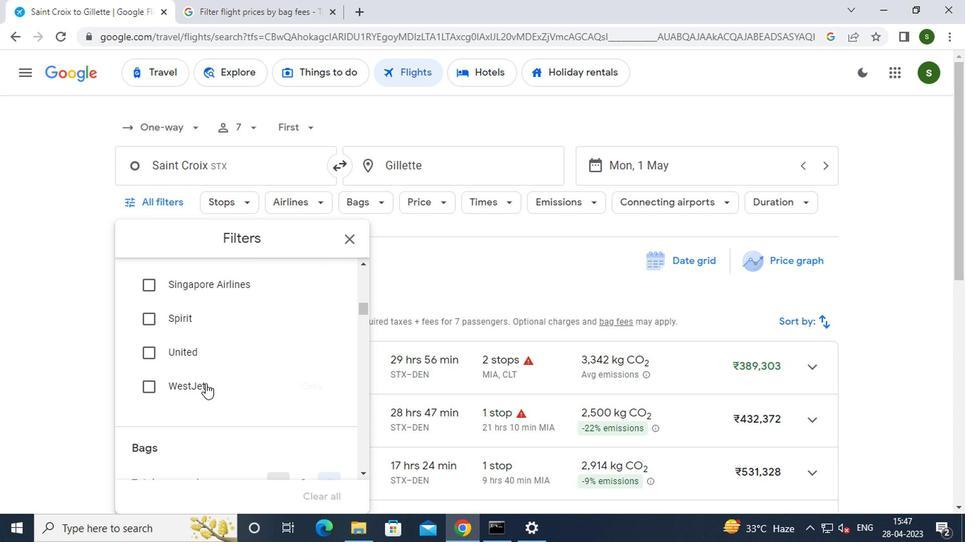 
Action: Mouse pressed left at (195, 388)
Screenshot: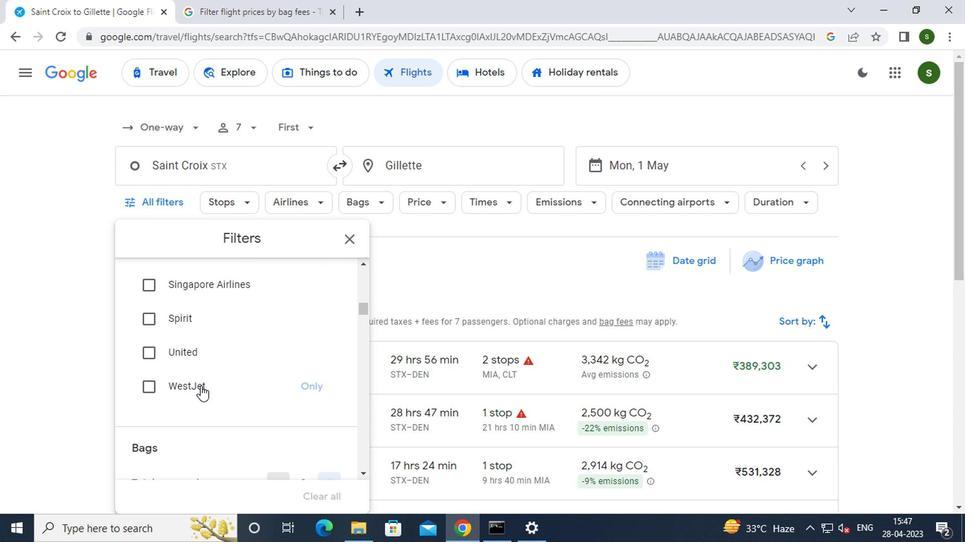 
Action: Mouse moved to (220, 379)
Screenshot: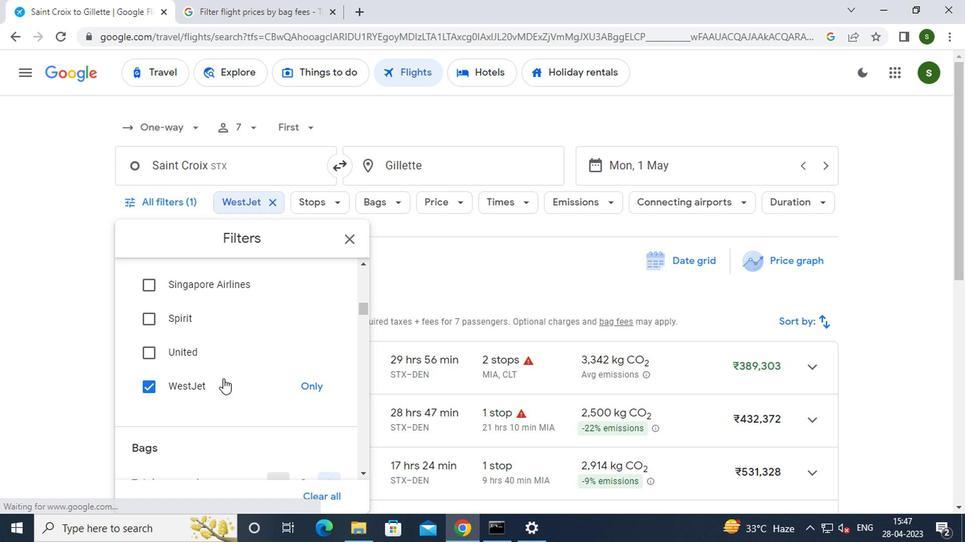 
Action: Mouse scrolled (220, 379) with delta (0, 0)
Screenshot: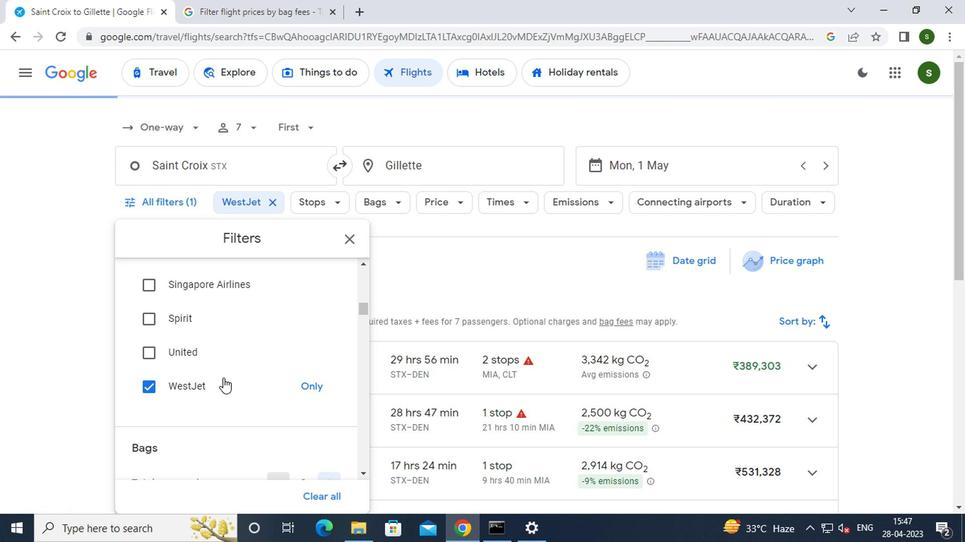 
Action: Mouse scrolled (220, 379) with delta (0, 0)
Screenshot: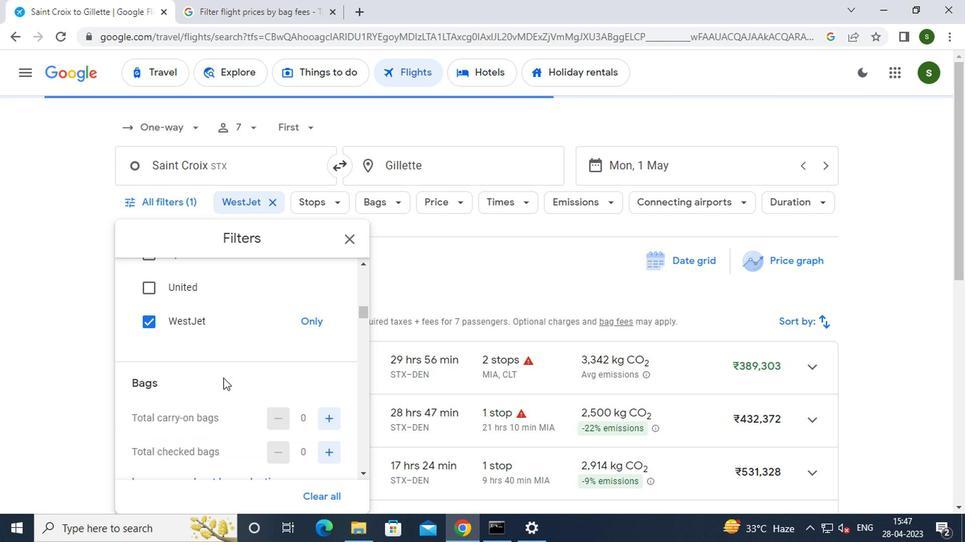
Action: Mouse moved to (322, 345)
Screenshot: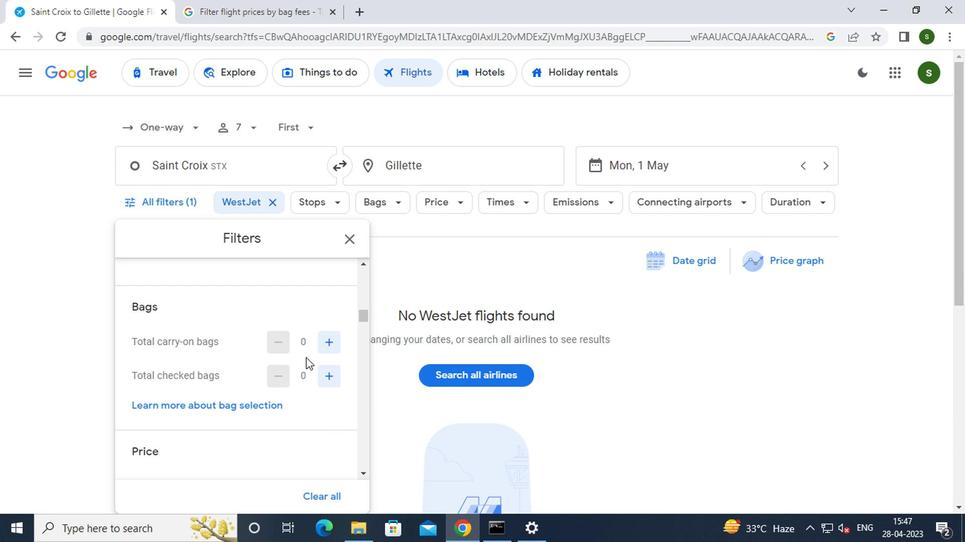 
Action: Mouse pressed left at (322, 345)
Screenshot: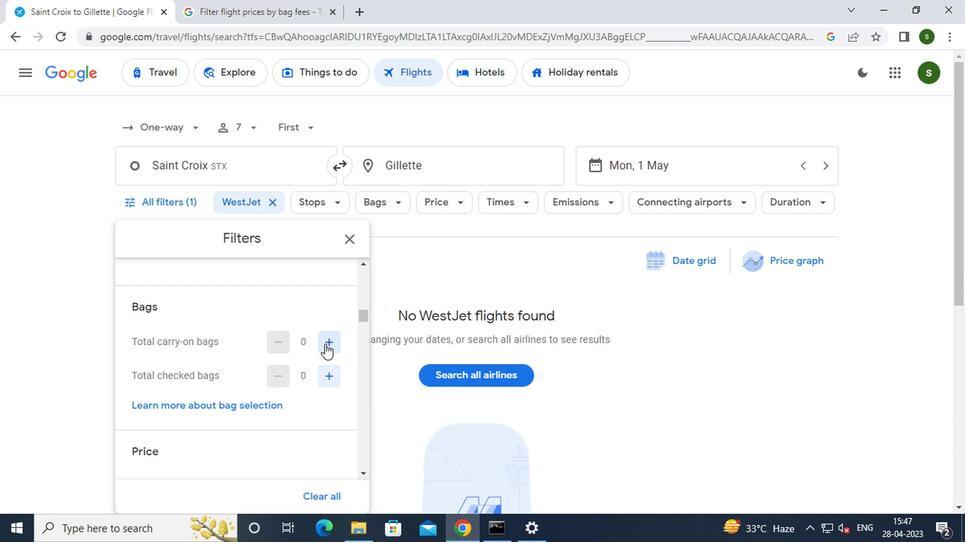 
Action: Mouse pressed left at (322, 345)
Screenshot: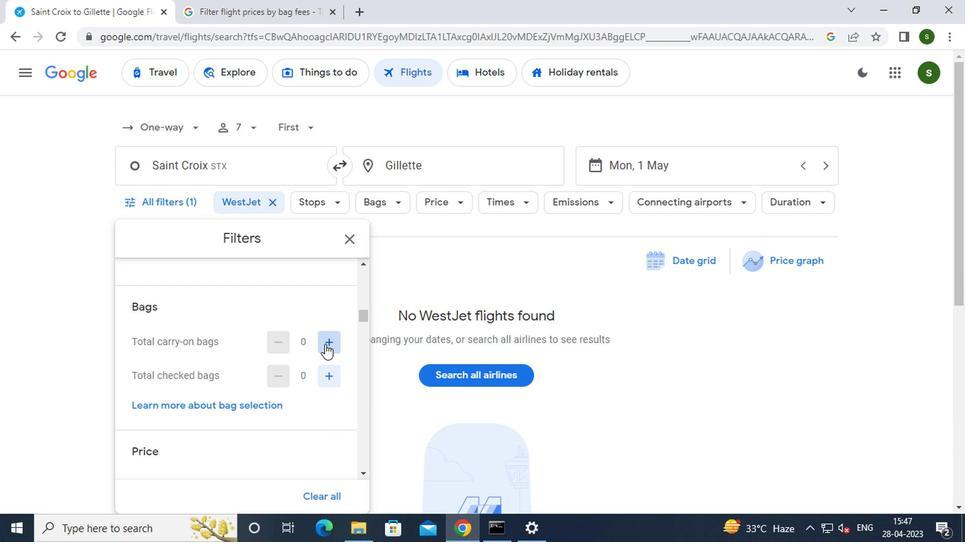 
Action: Mouse moved to (328, 381)
Screenshot: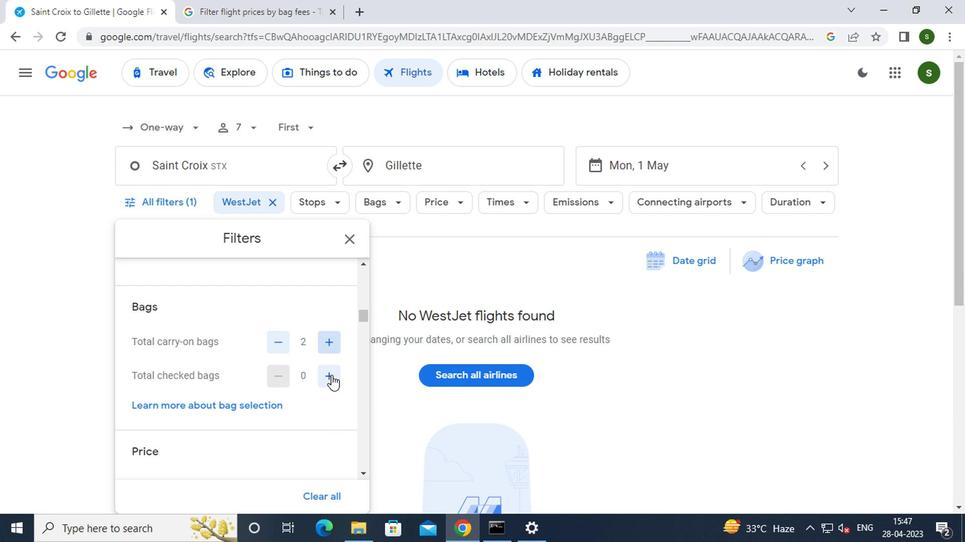 
Action: Mouse pressed left at (328, 381)
Screenshot: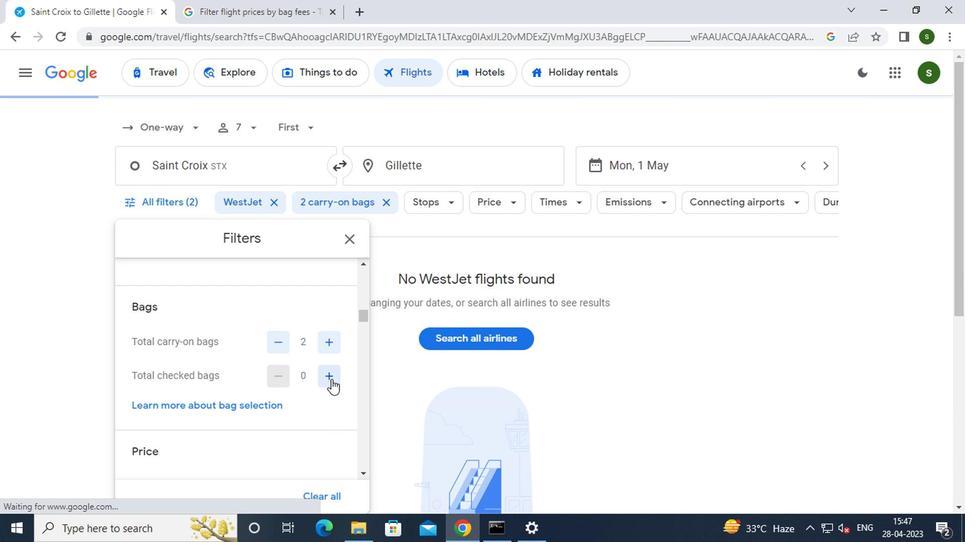 
Action: Mouse pressed left at (328, 381)
Screenshot: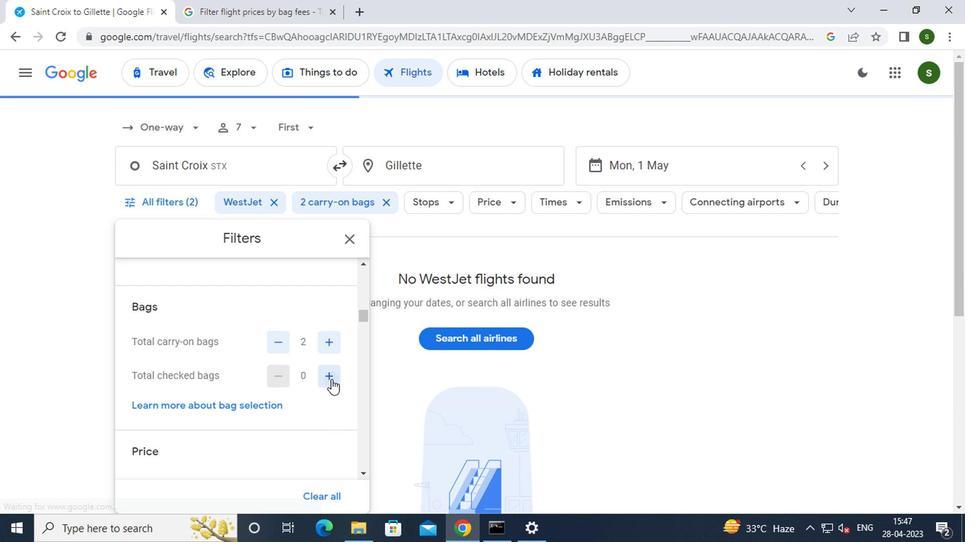 
Action: Mouse pressed left at (328, 381)
Screenshot: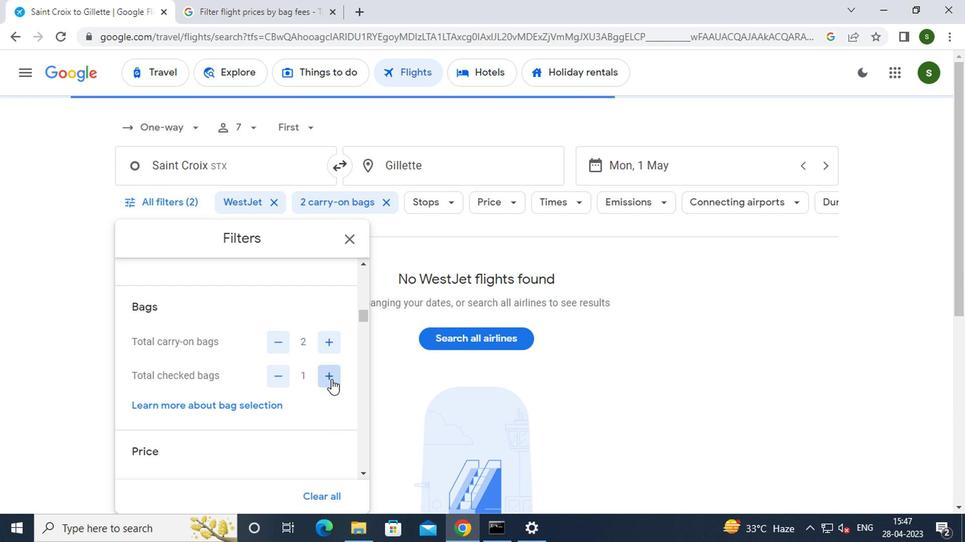 
Action: Mouse pressed left at (328, 381)
Screenshot: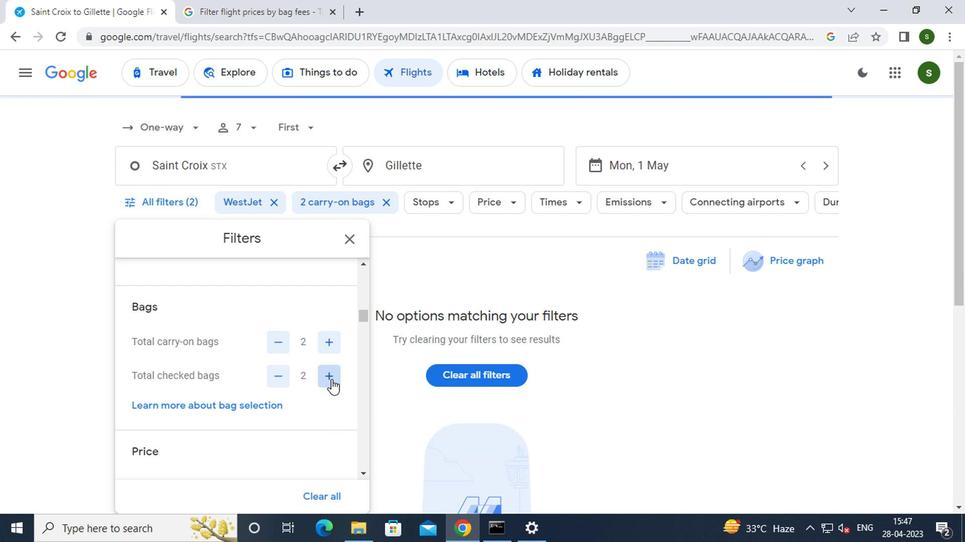 
Action: Mouse pressed left at (328, 381)
Screenshot: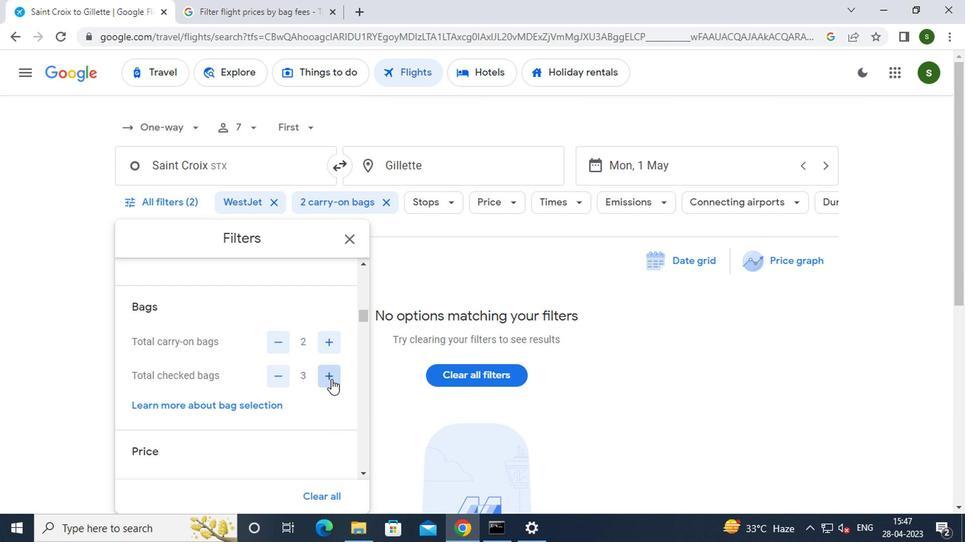 
Action: Mouse pressed left at (328, 381)
Screenshot: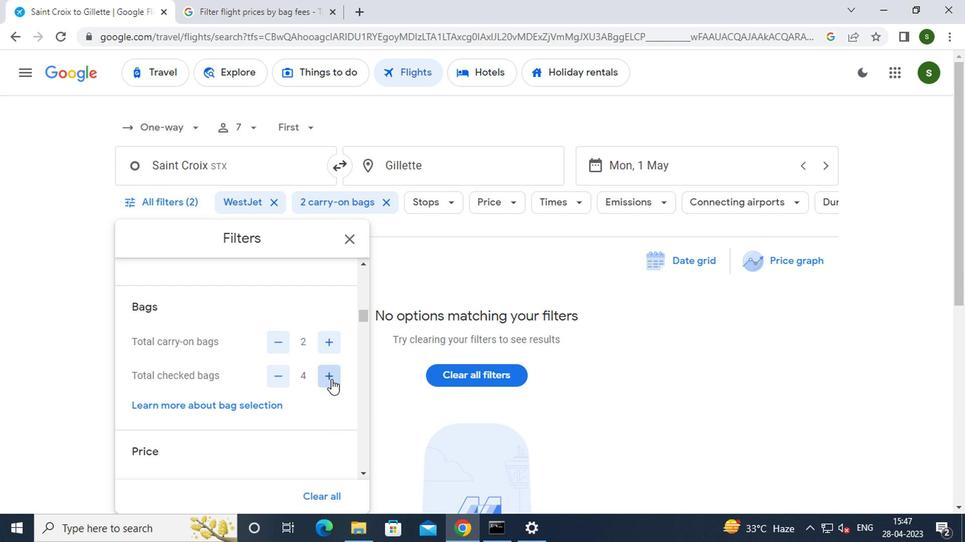 
Action: Mouse pressed left at (328, 381)
Screenshot: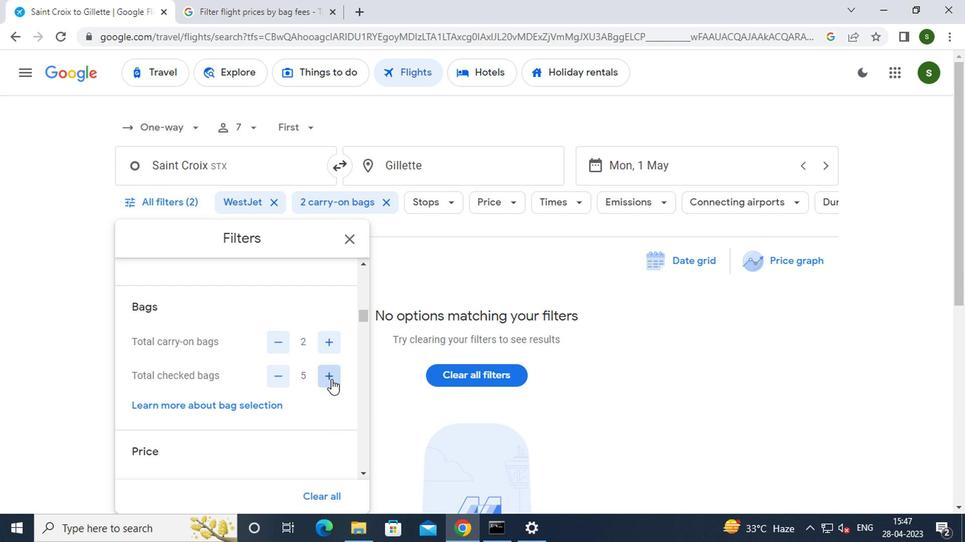 
Action: Mouse moved to (251, 388)
Screenshot: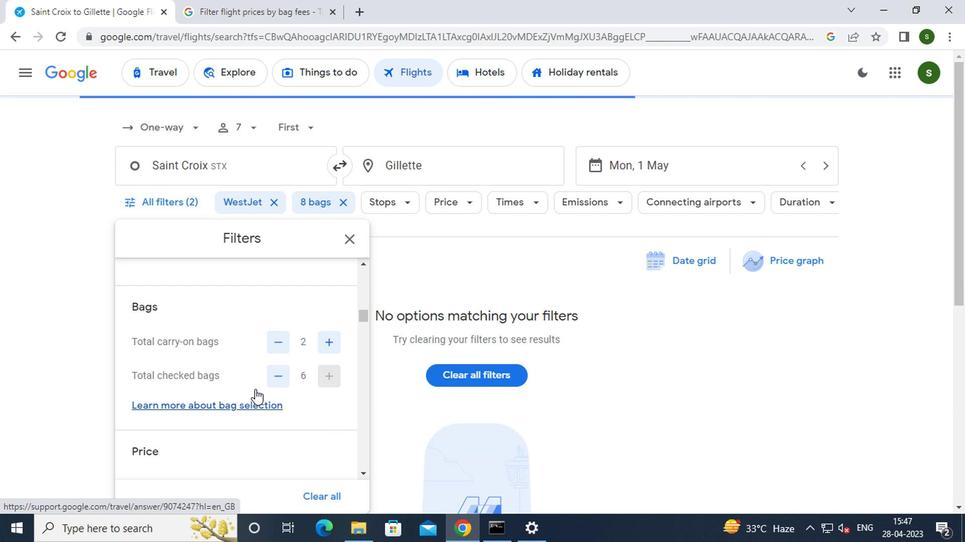 
Action: Mouse scrolled (251, 387) with delta (0, 0)
Screenshot: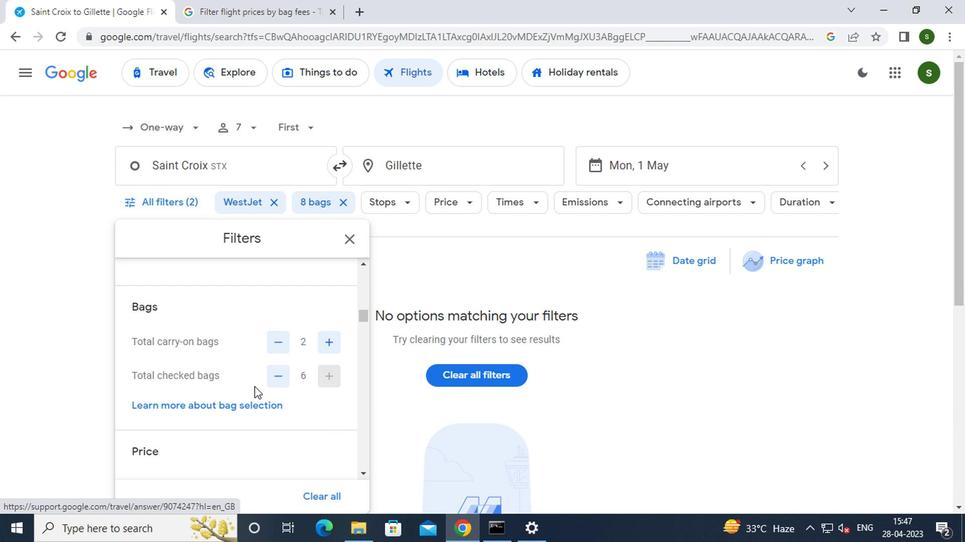 
Action: Mouse scrolled (251, 387) with delta (0, 0)
Screenshot: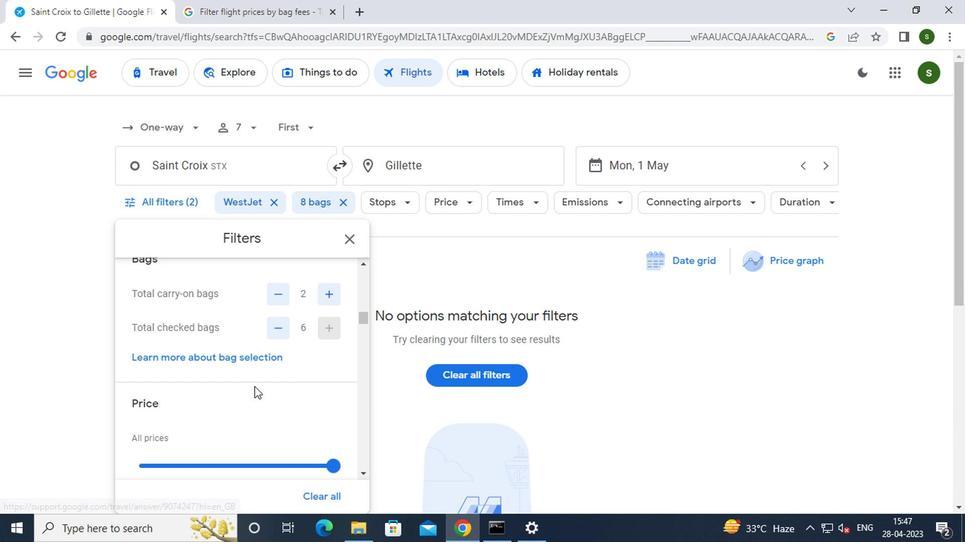 
Action: Mouse scrolled (251, 387) with delta (0, 0)
Screenshot: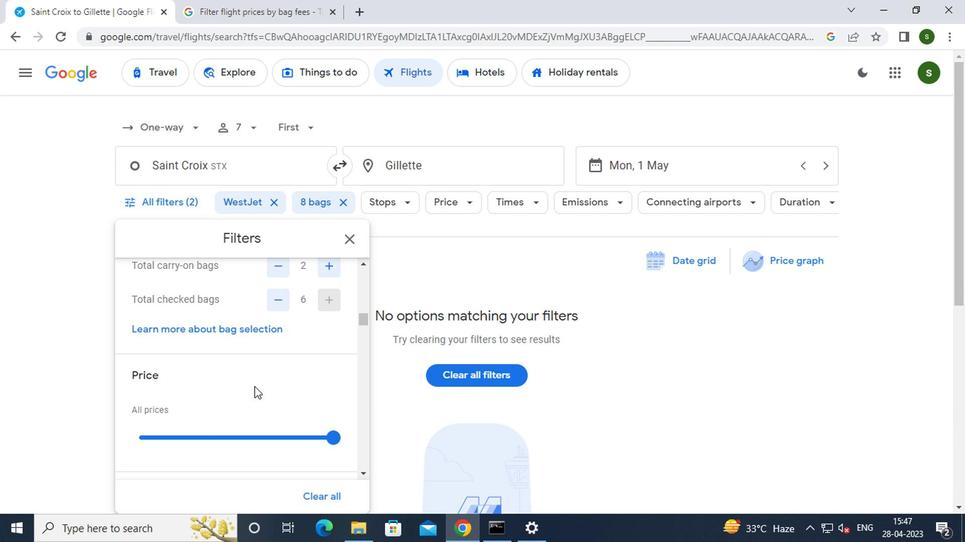 
Action: Mouse moved to (331, 301)
Screenshot: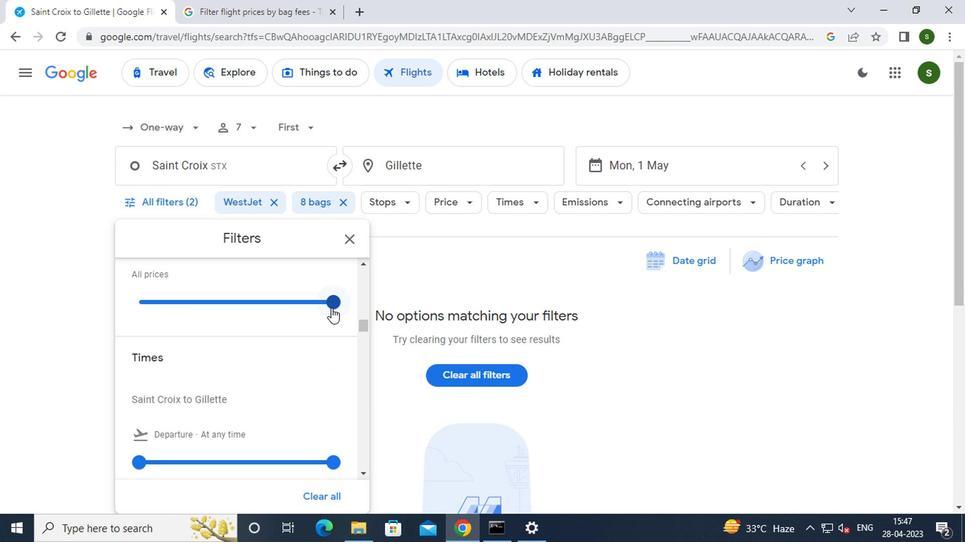 
Action: Mouse pressed left at (331, 301)
Screenshot: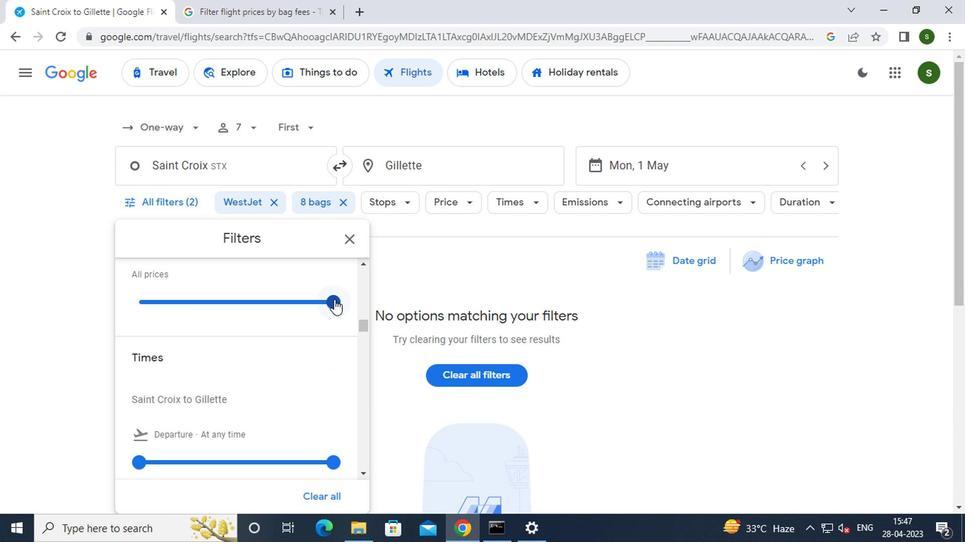 
Action: Mouse pressed left at (331, 301)
Screenshot: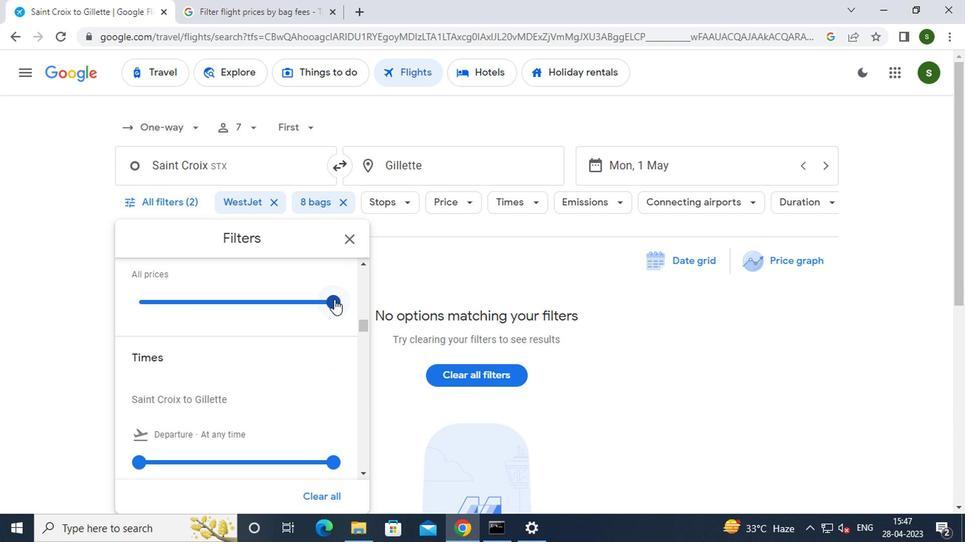 
Action: Mouse moved to (239, 343)
Screenshot: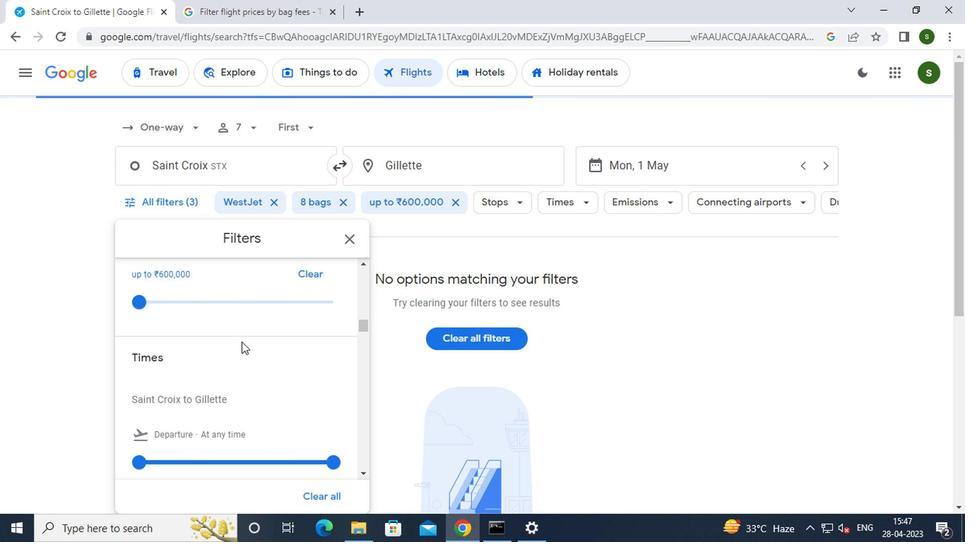 
Action: Mouse scrolled (239, 342) with delta (0, -1)
Screenshot: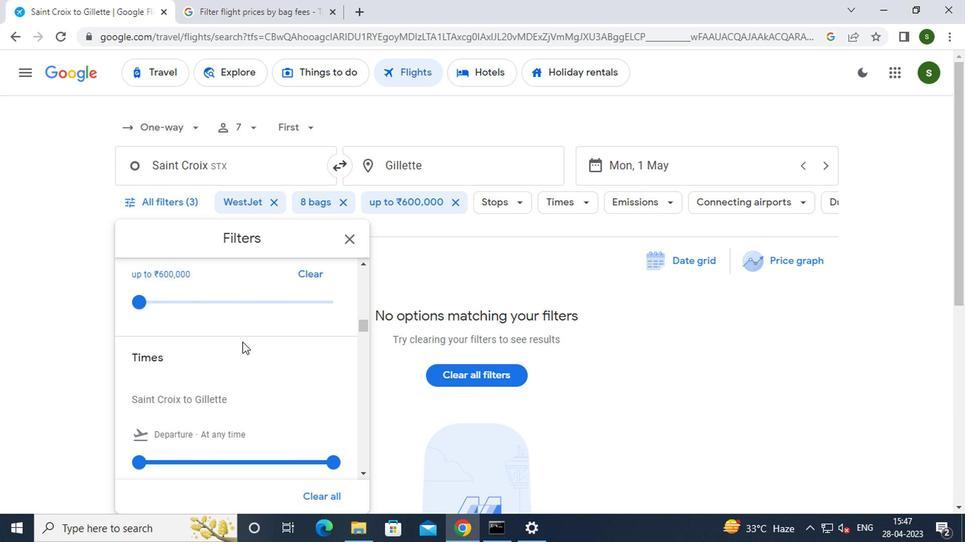 
Action: Mouse moved to (142, 396)
Screenshot: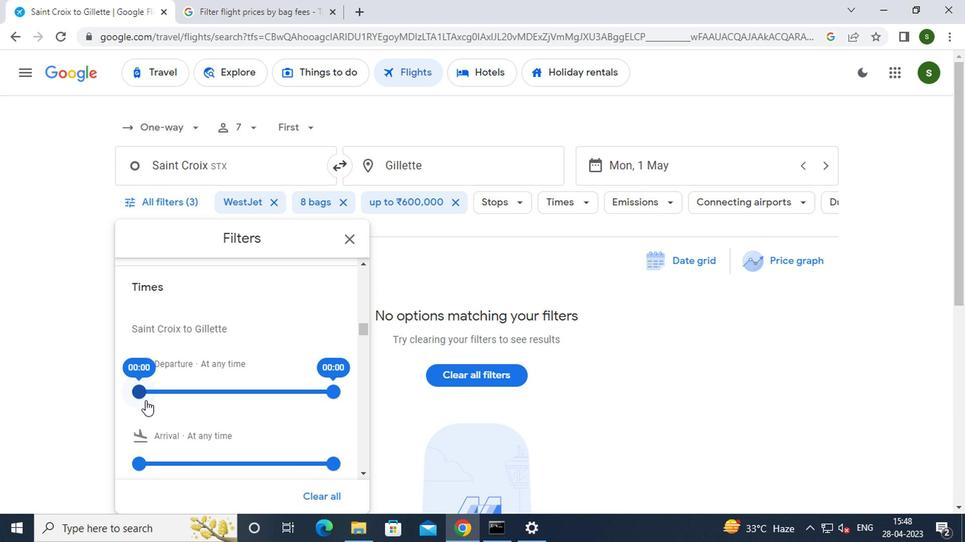 
Action: Mouse pressed left at (142, 396)
Screenshot: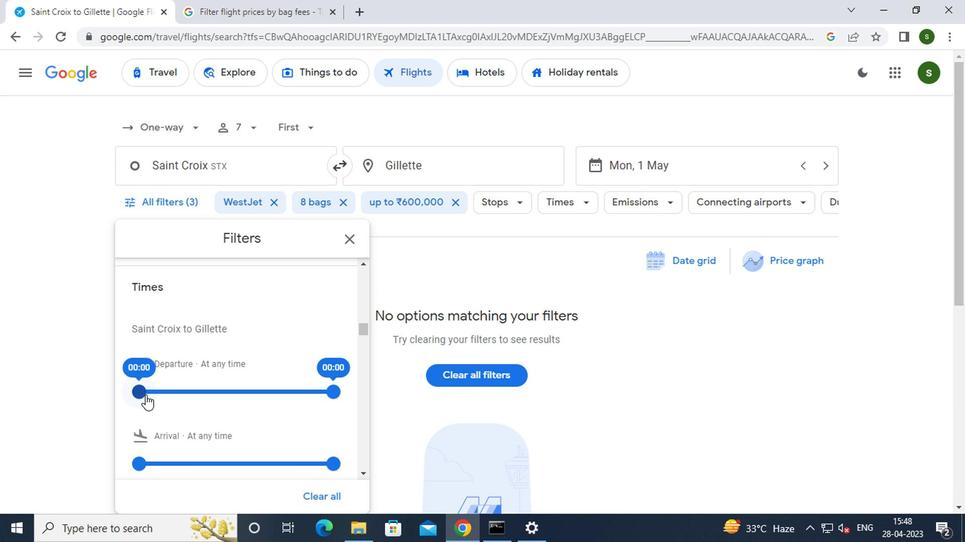 
Action: Mouse moved to (444, 279)
Screenshot: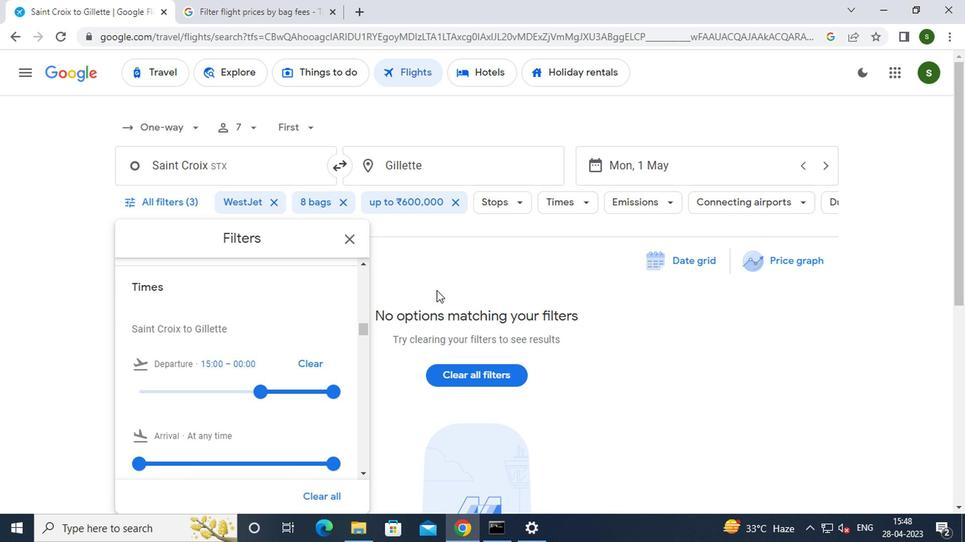 
Action: Mouse pressed left at (444, 279)
Screenshot: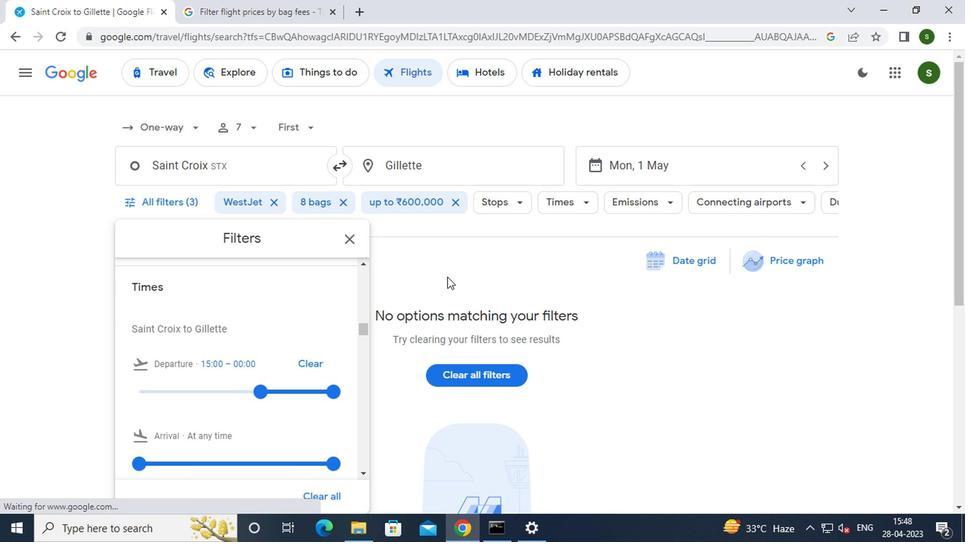 
Action: Mouse moved to (442, 278)
Screenshot: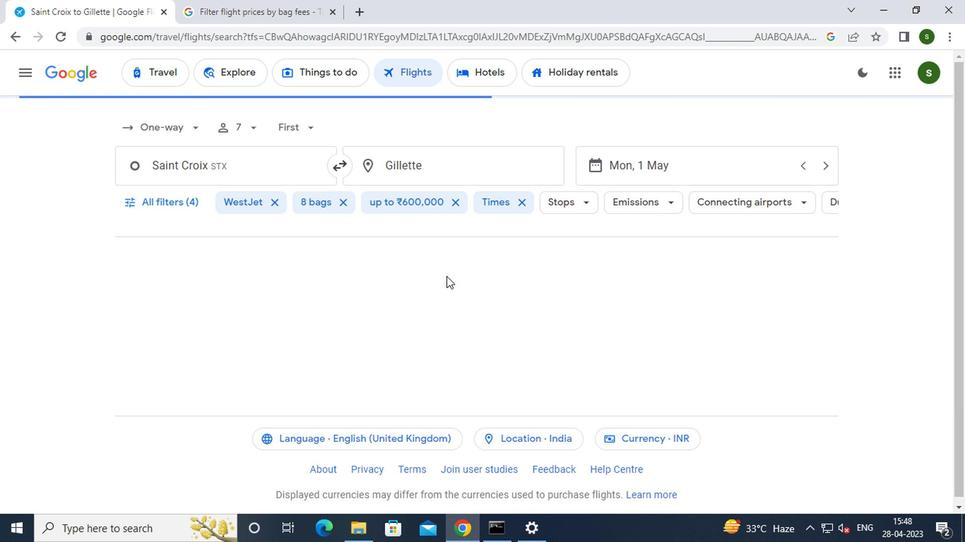 
